 Task: Add Sprouts Organic Shredded Coconut to the cart.
Action: Mouse moved to (24, 322)
Screenshot: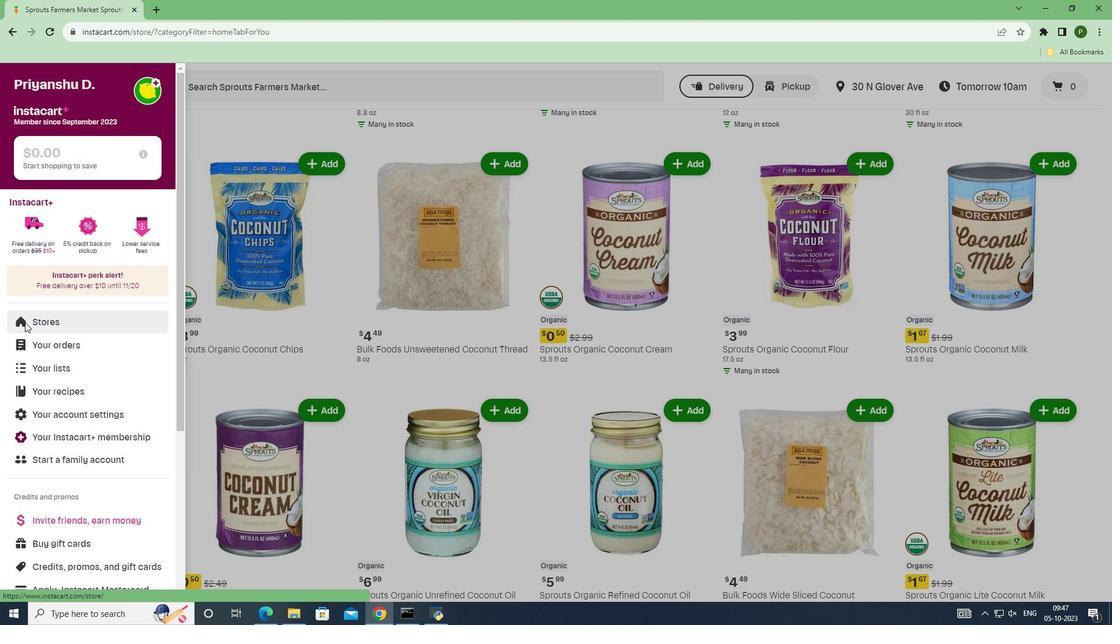 
Action: Mouse pressed left at (24, 322)
Screenshot: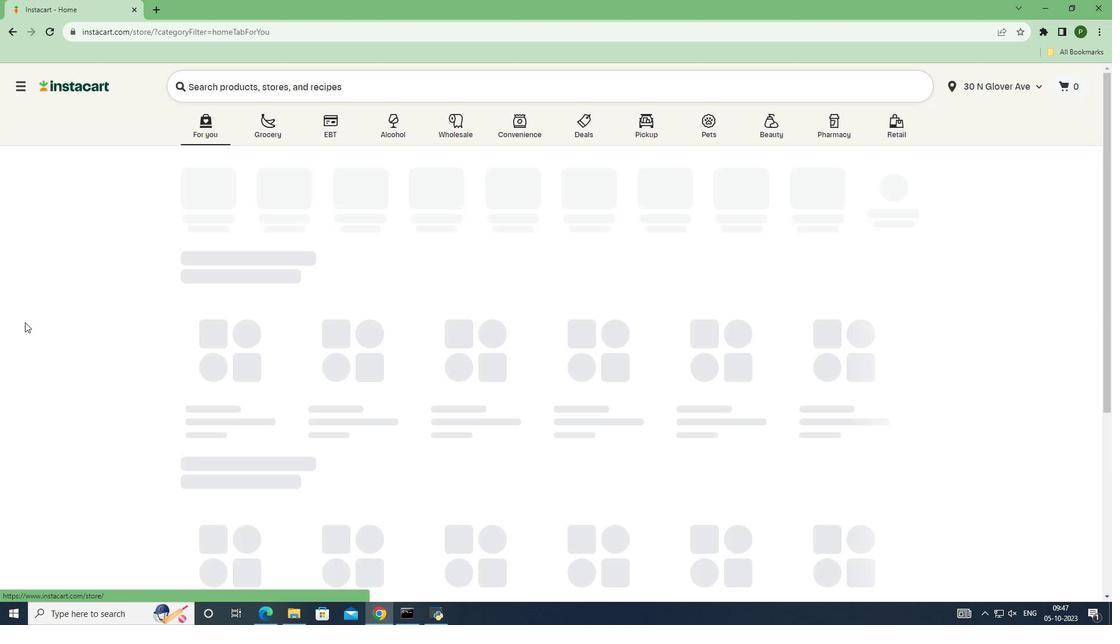 
Action: Mouse moved to (260, 136)
Screenshot: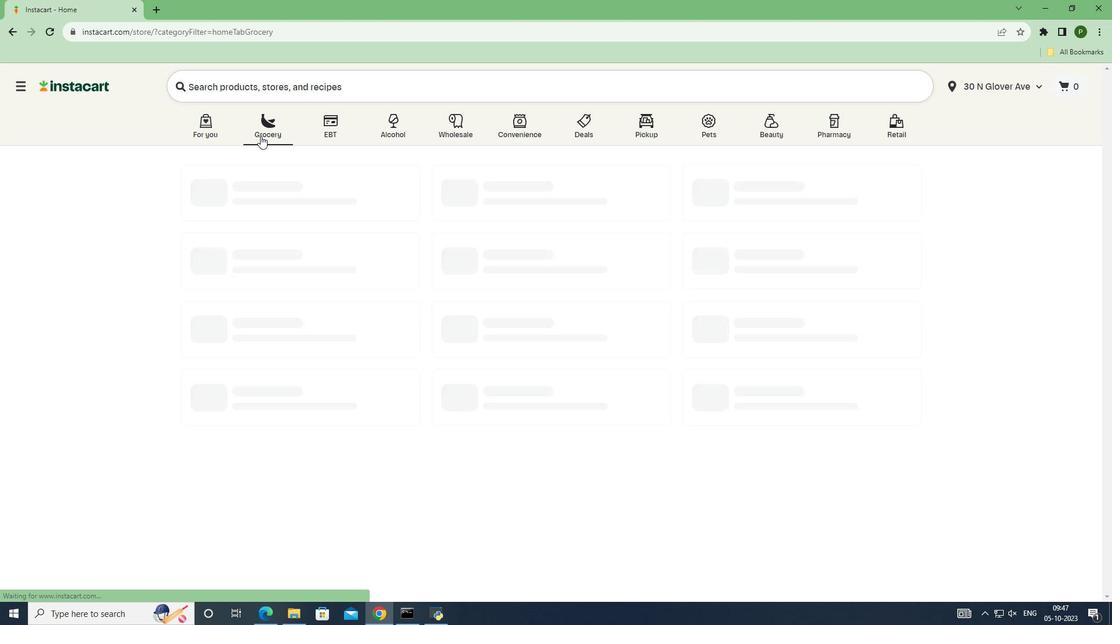 
Action: Mouse pressed left at (260, 136)
Screenshot: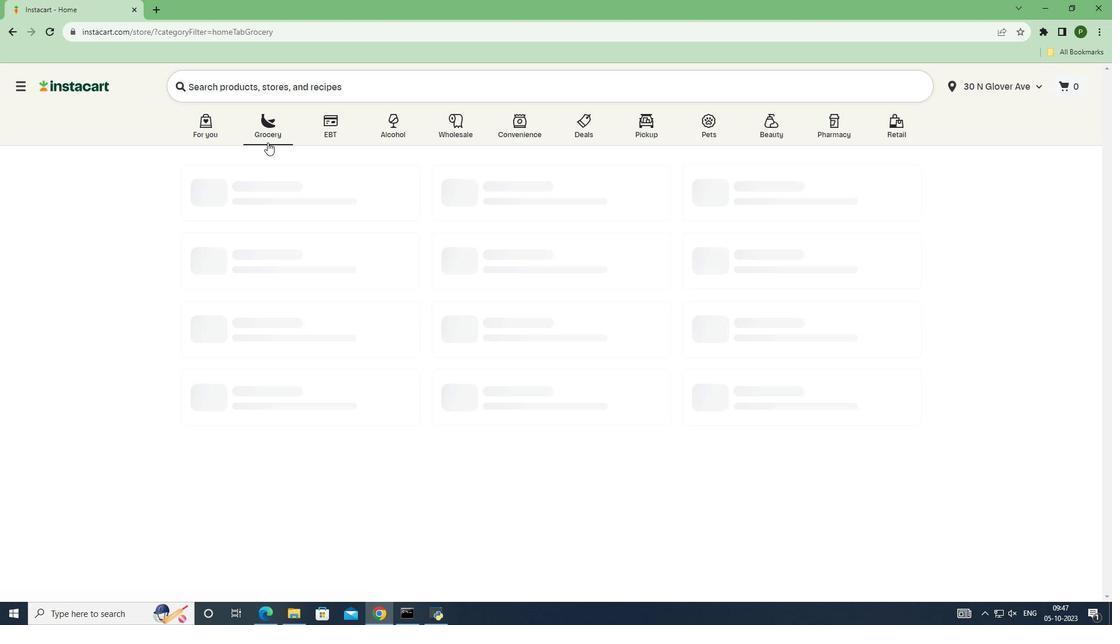 
Action: Mouse moved to (698, 257)
Screenshot: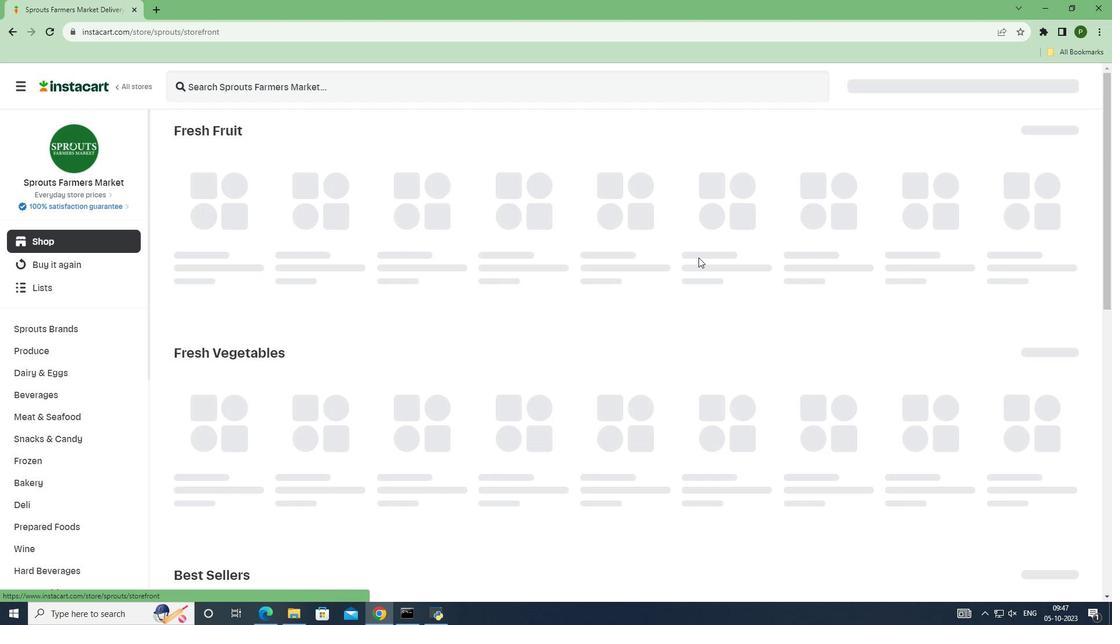 
Action: Mouse pressed left at (698, 257)
Screenshot: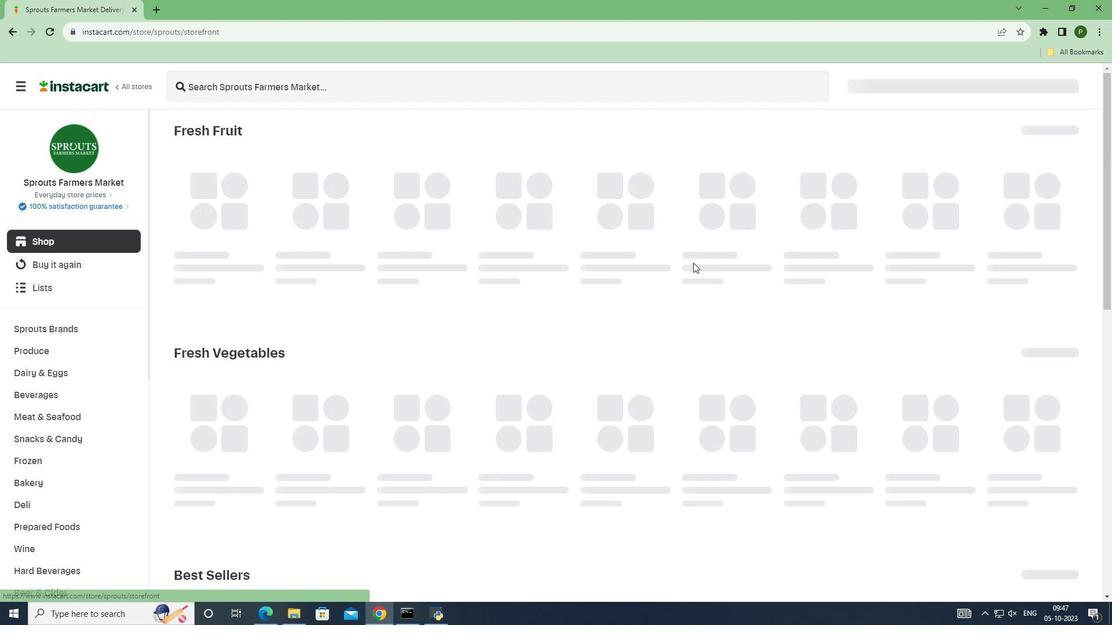 
Action: Mouse moved to (91, 329)
Screenshot: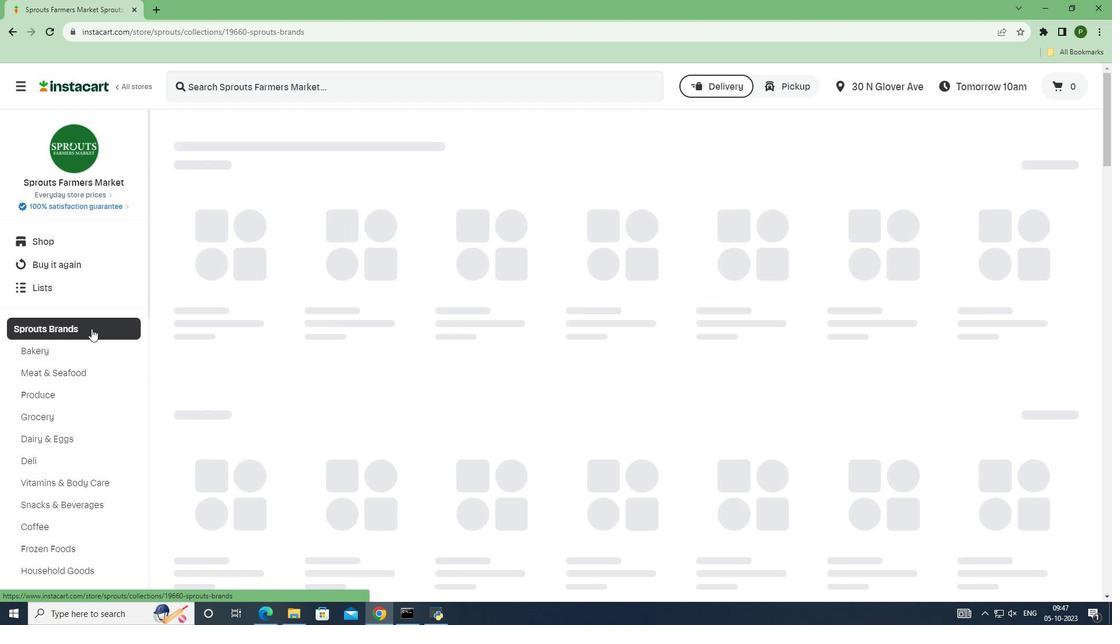 
Action: Mouse pressed left at (91, 329)
Screenshot: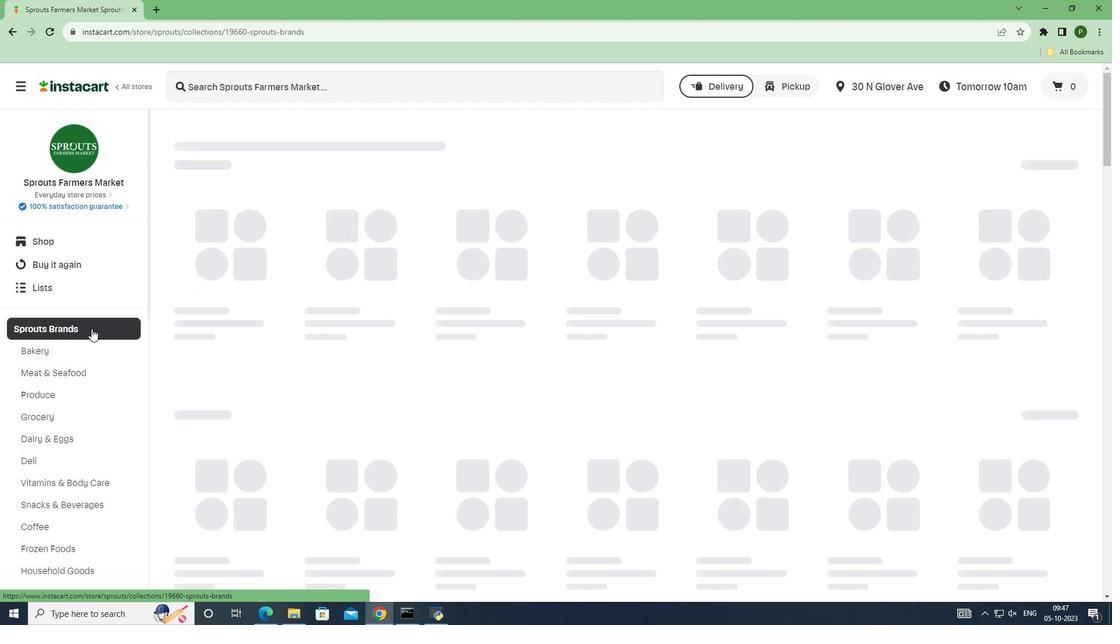 
Action: Mouse moved to (61, 422)
Screenshot: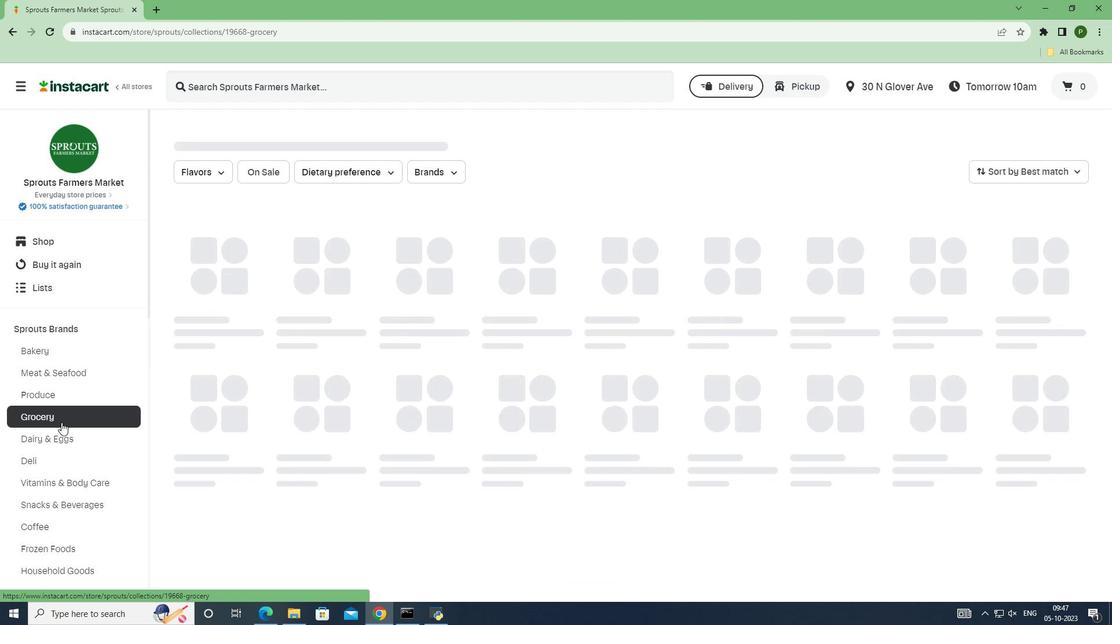
Action: Mouse pressed left at (61, 422)
Screenshot: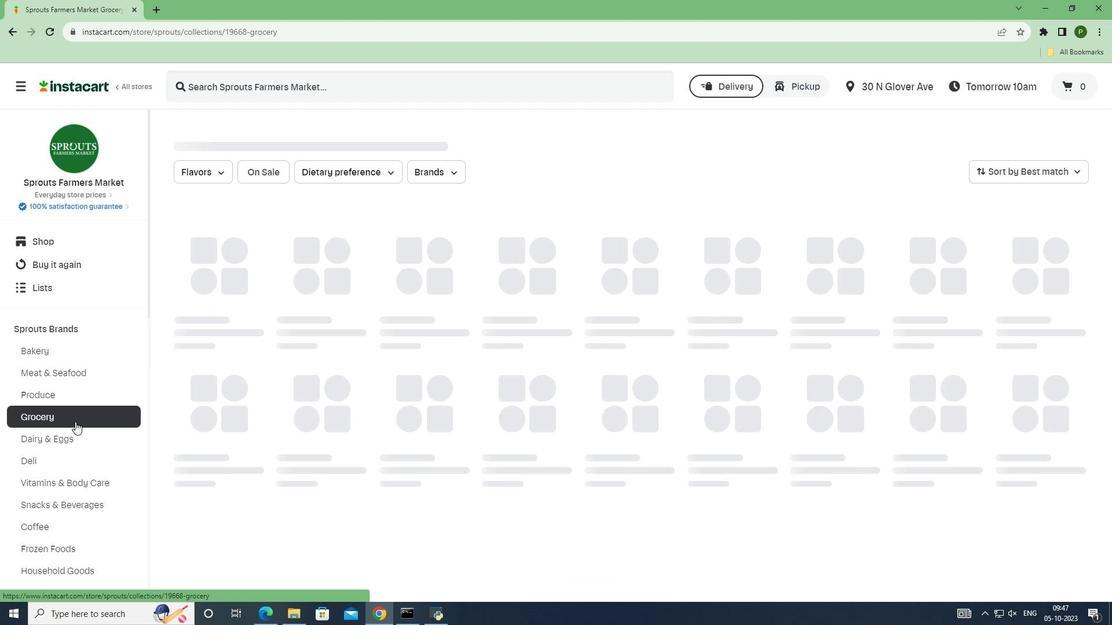 
Action: Mouse moved to (336, 284)
Screenshot: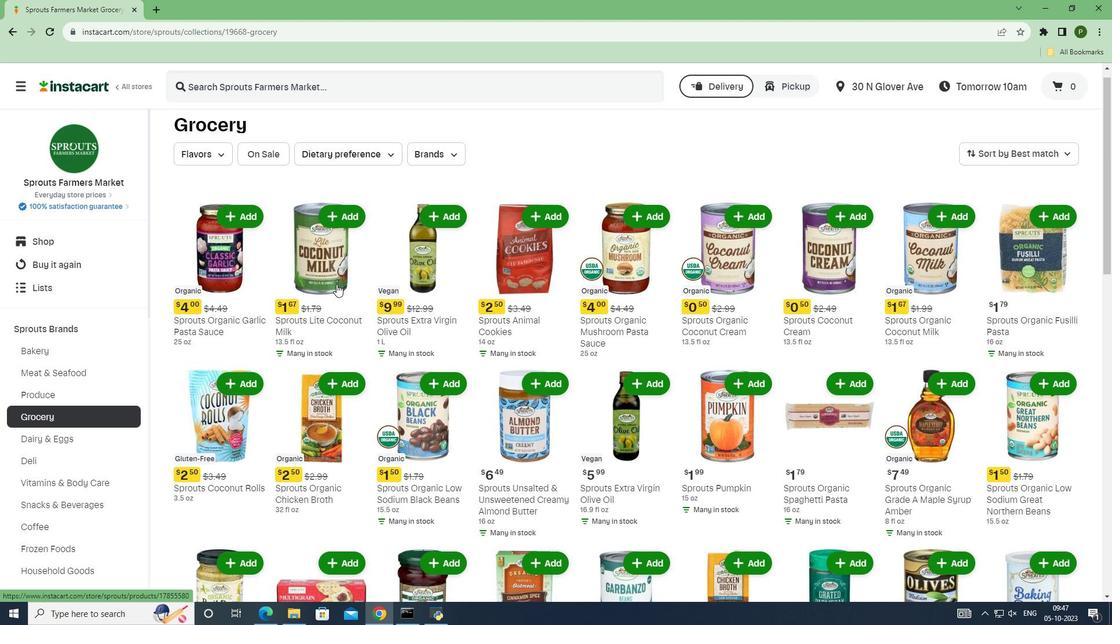 
Action: Mouse scrolled (336, 283) with delta (0, 0)
Screenshot: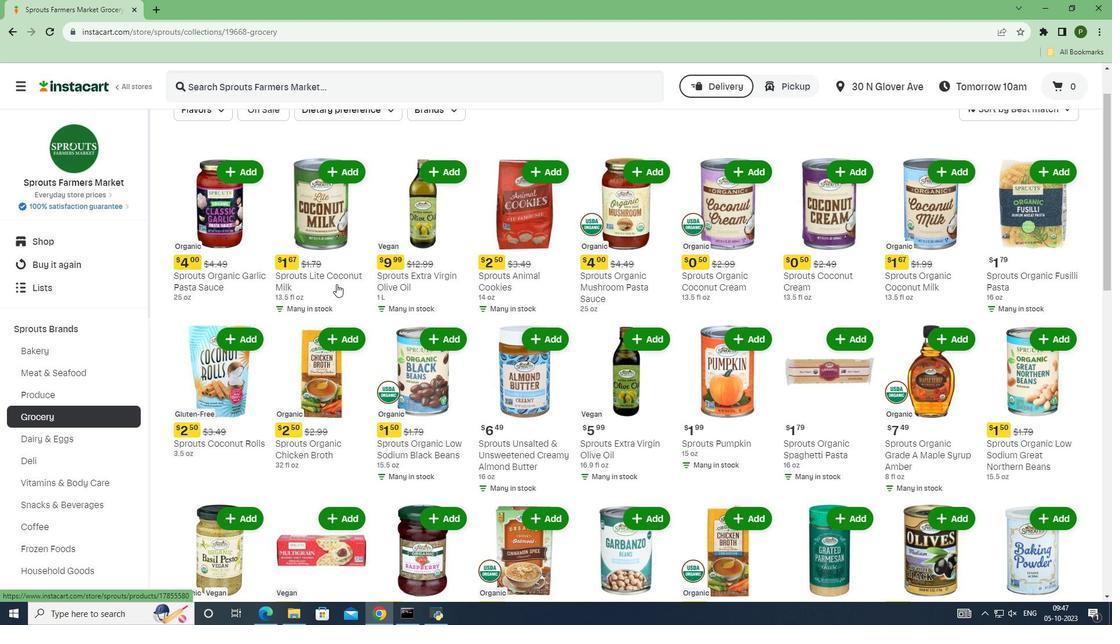 
Action: Mouse scrolled (336, 283) with delta (0, 0)
Screenshot: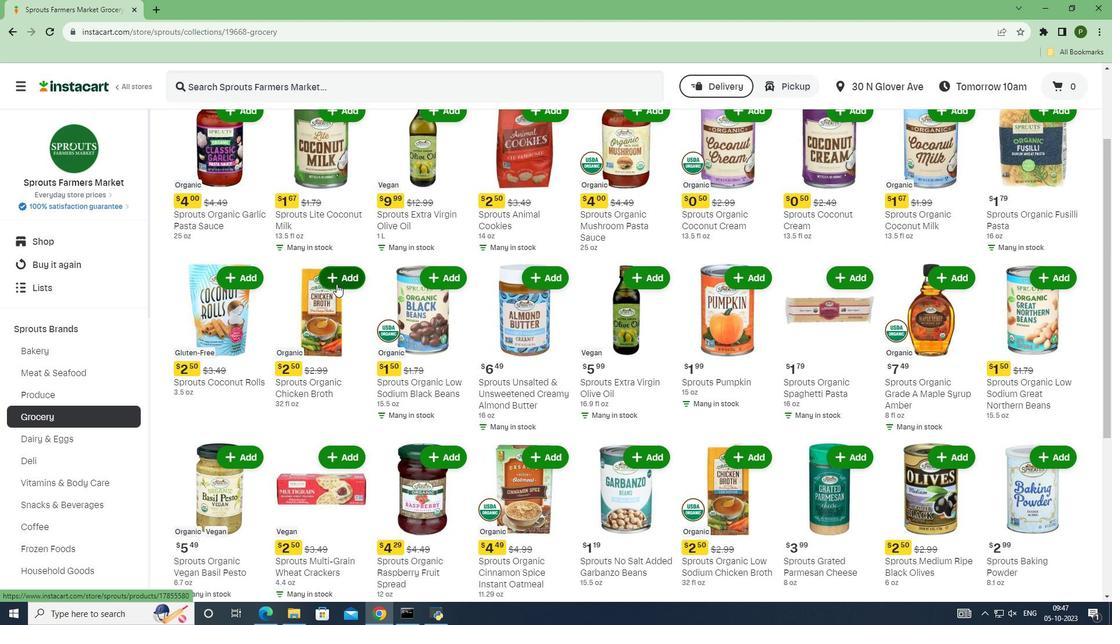 
Action: Mouse scrolled (336, 283) with delta (0, 0)
Screenshot: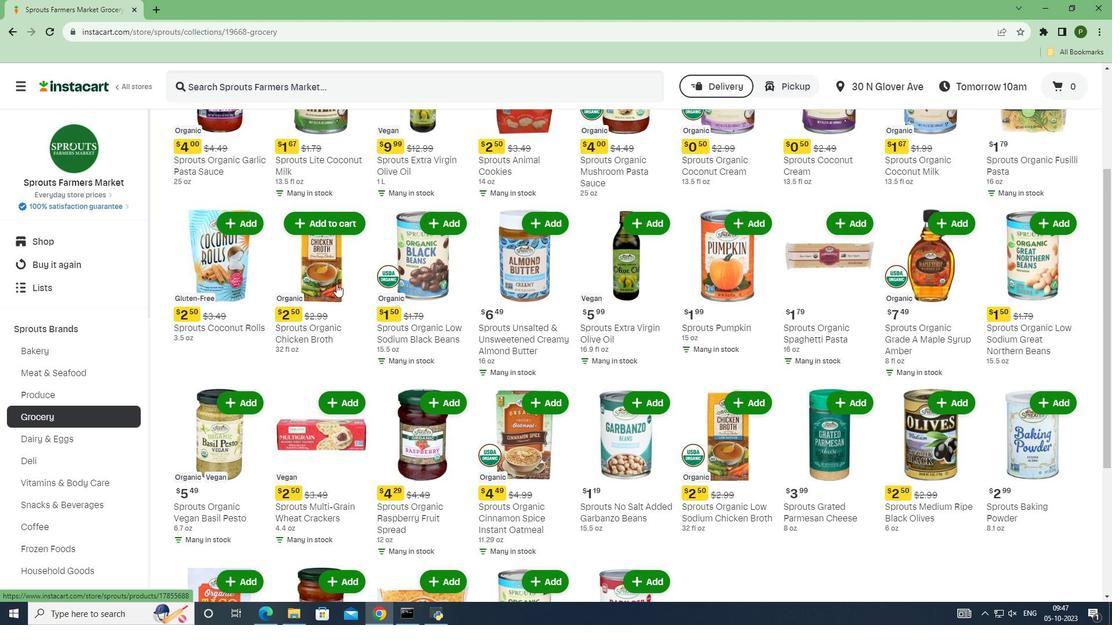
Action: Mouse scrolled (336, 283) with delta (0, 0)
Screenshot: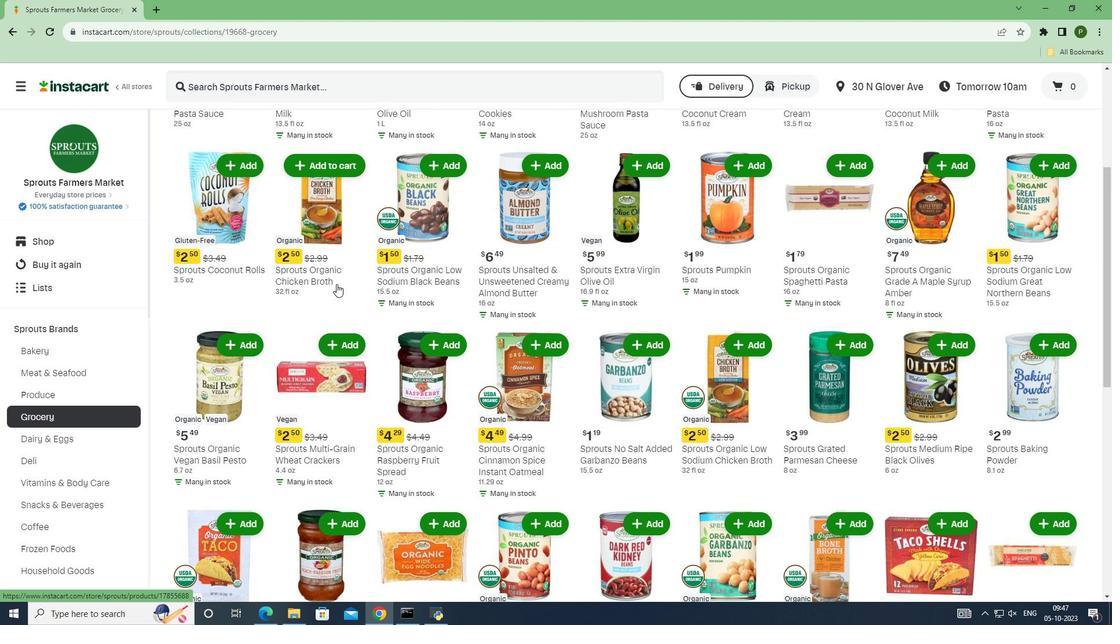 
Action: Mouse scrolled (336, 283) with delta (0, 0)
Screenshot: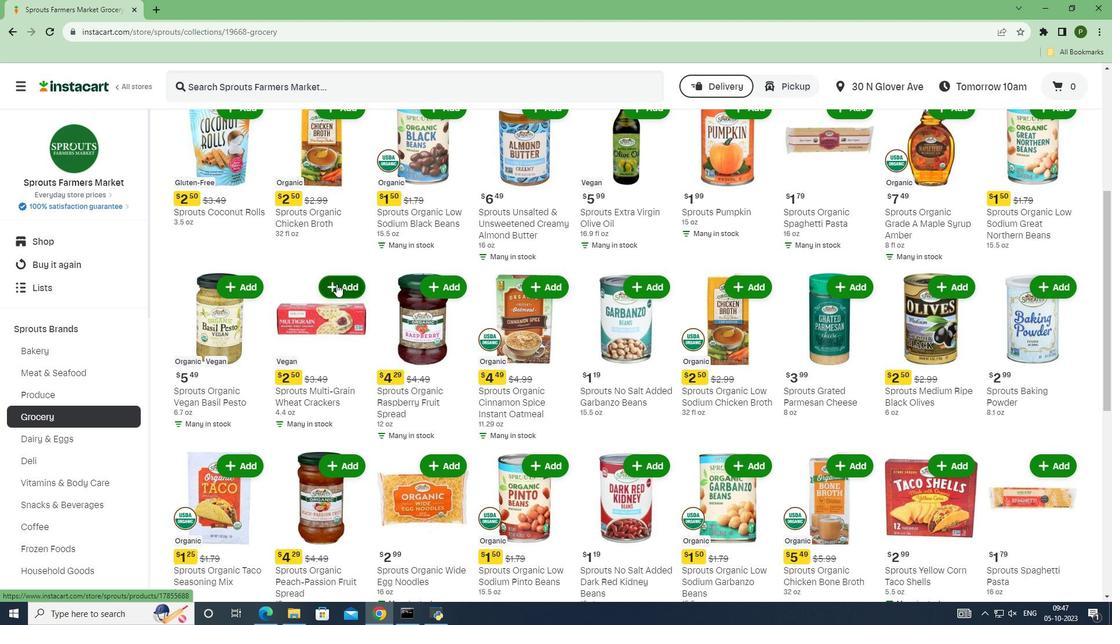
Action: Mouse scrolled (336, 283) with delta (0, 0)
Screenshot: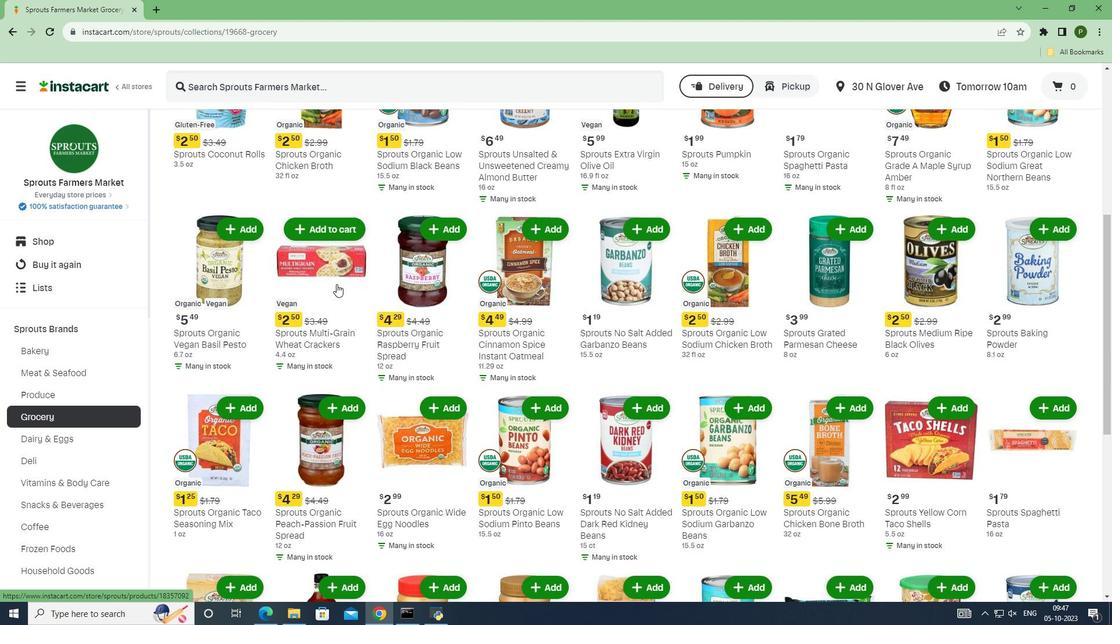 
Action: Mouse scrolled (336, 283) with delta (0, 0)
Screenshot: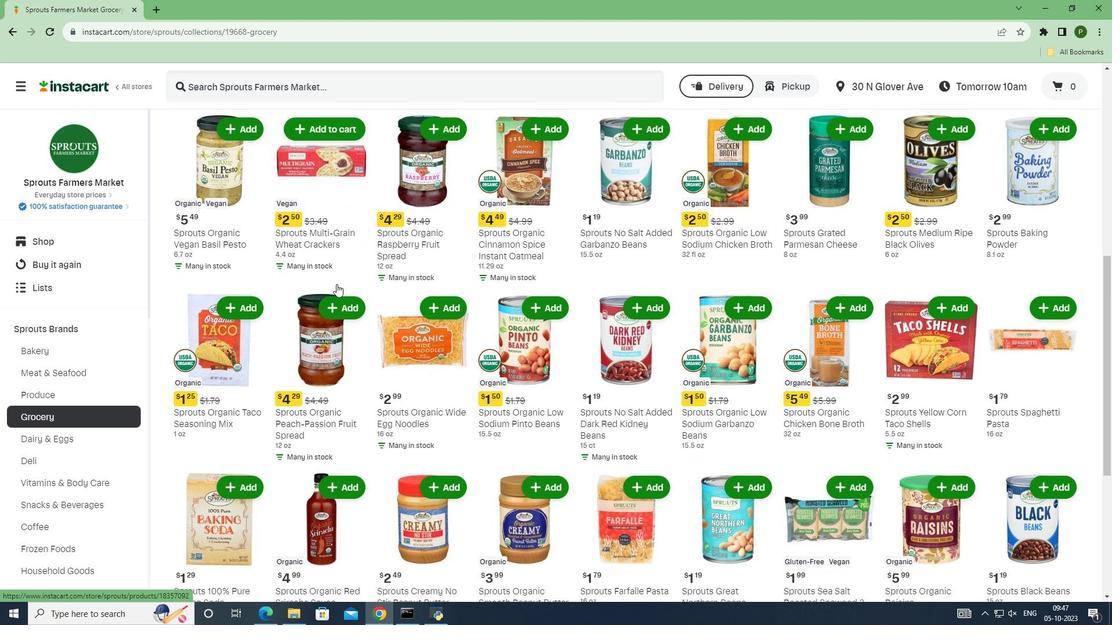 
Action: Mouse scrolled (336, 283) with delta (0, 0)
Screenshot: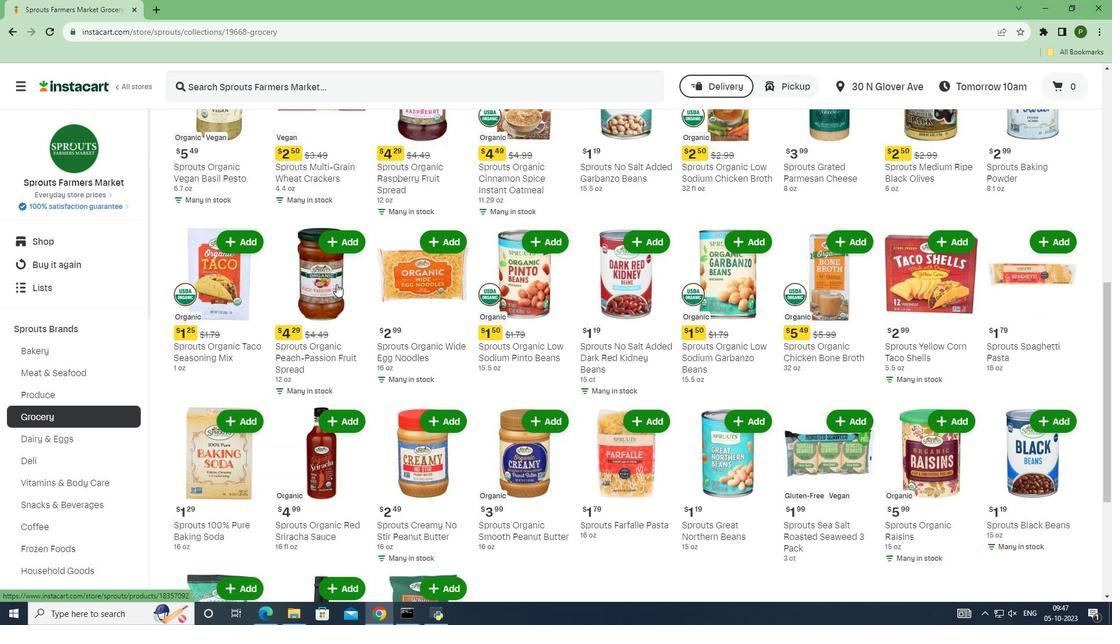 
Action: Mouse scrolled (336, 283) with delta (0, 0)
Screenshot: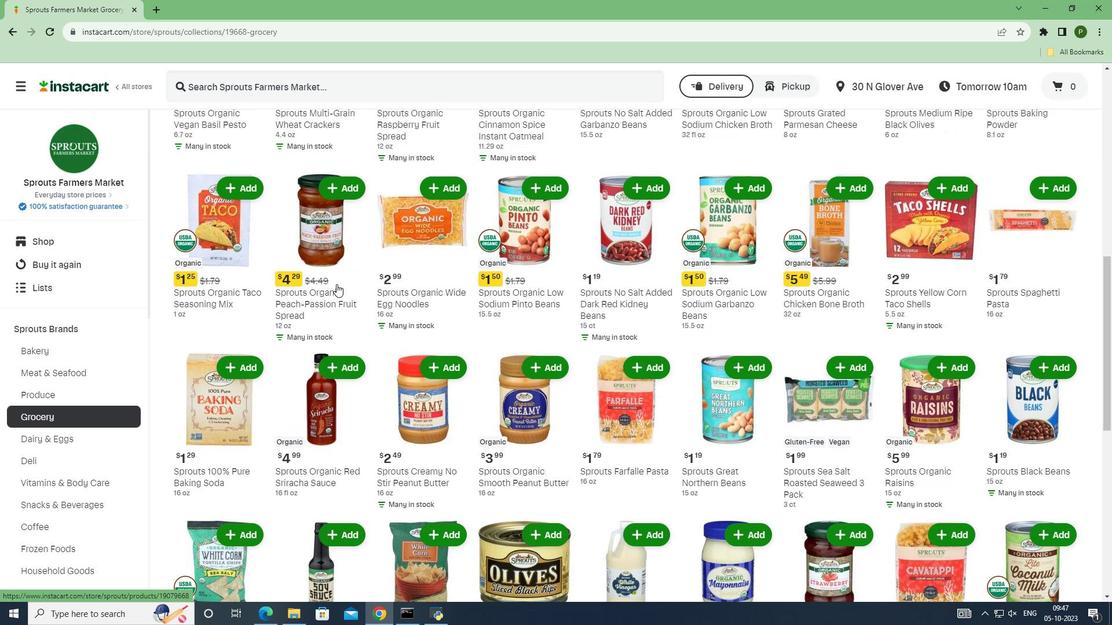 
Action: Mouse scrolled (336, 283) with delta (0, 0)
Screenshot: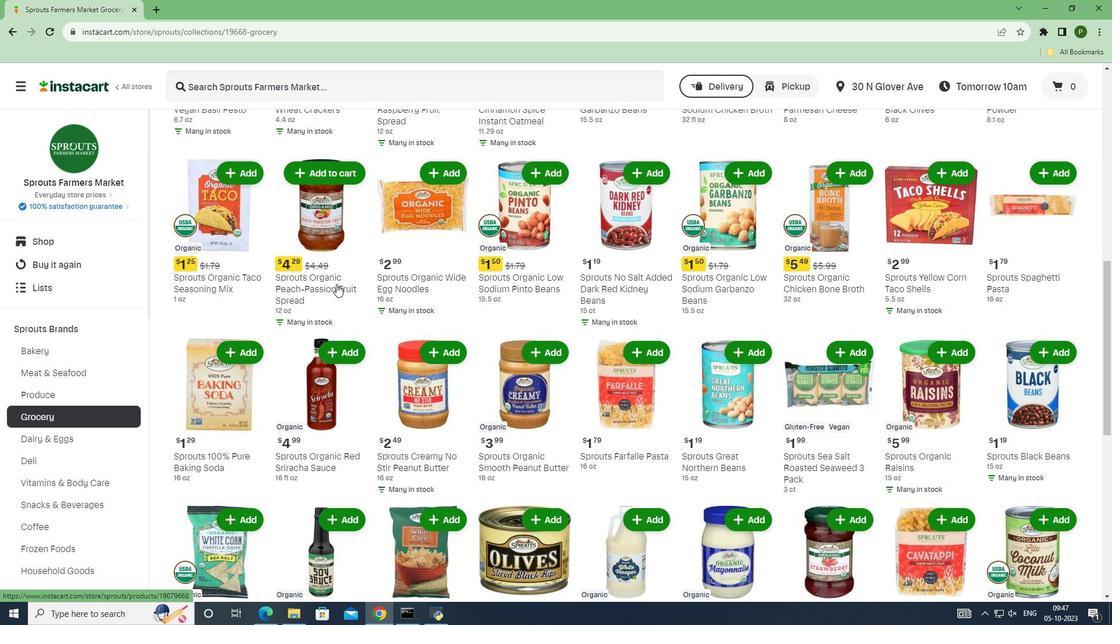 
Action: Mouse scrolled (336, 283) with delta (0, 0)
Screenshot: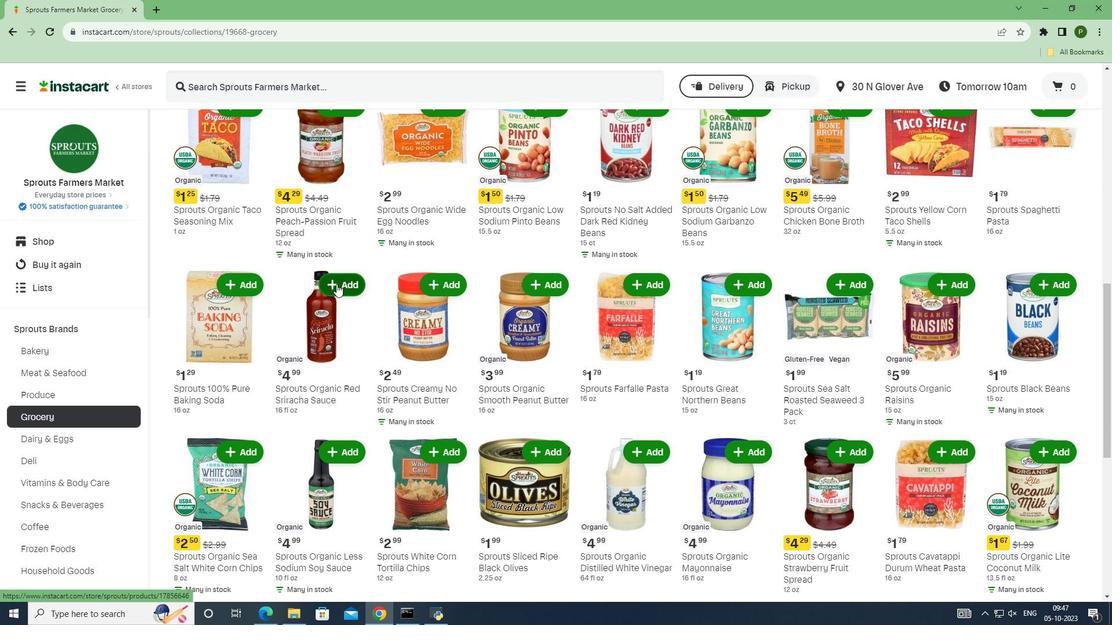 
Action: Mouse scrolled (336, 283) with delta (0, 0)
Screenshot: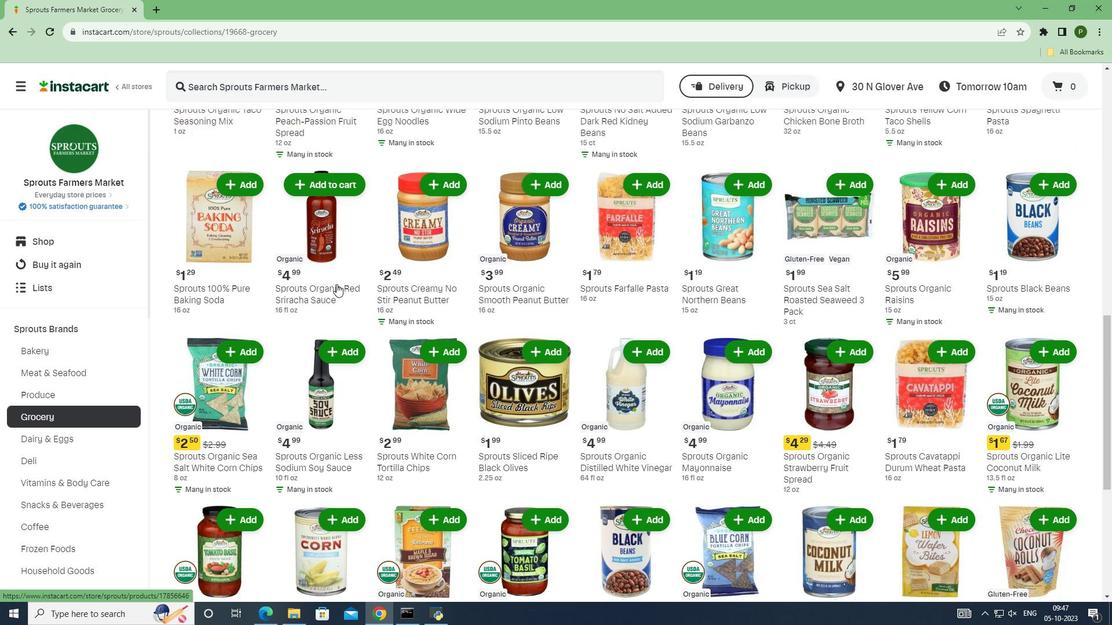 
Action: Mouse scrolled (336, 283) with delta (0, 0)
Screenshot: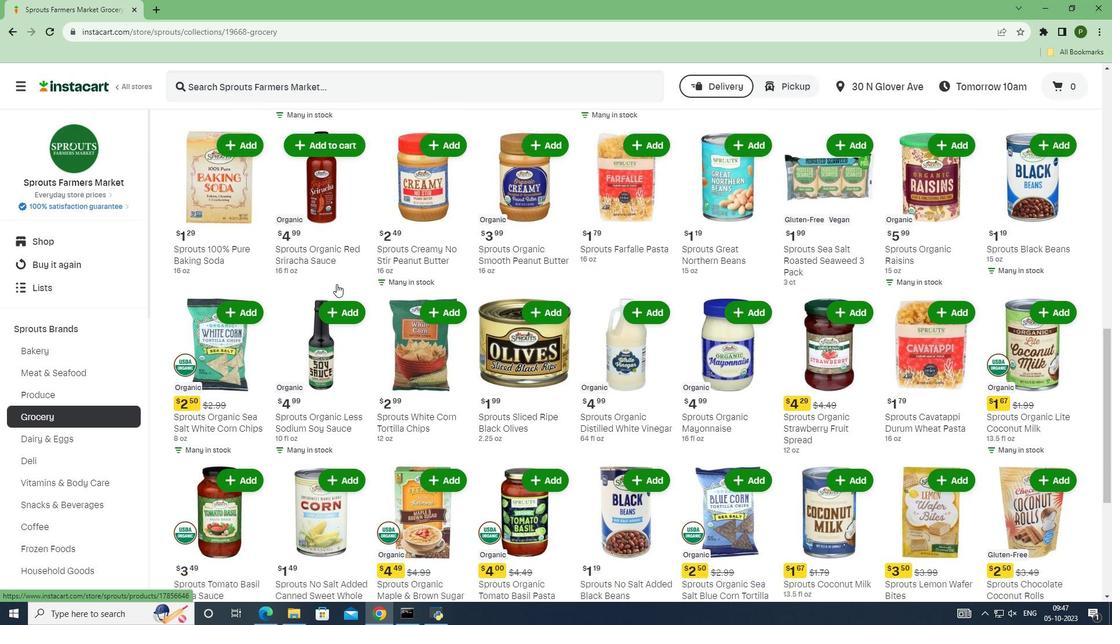 
Action: Mouse scrolled (336, 283) with delta (0, 0)
Screenshot: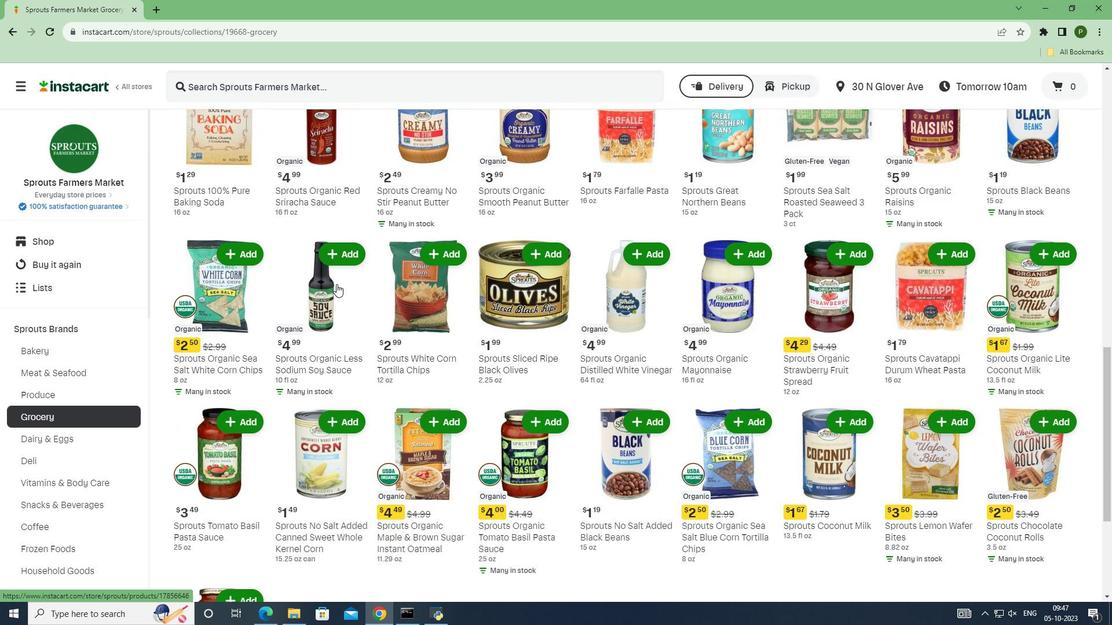 
Action: Mouse scrolled (336, 283) with delta (0, 0)
Screenshot: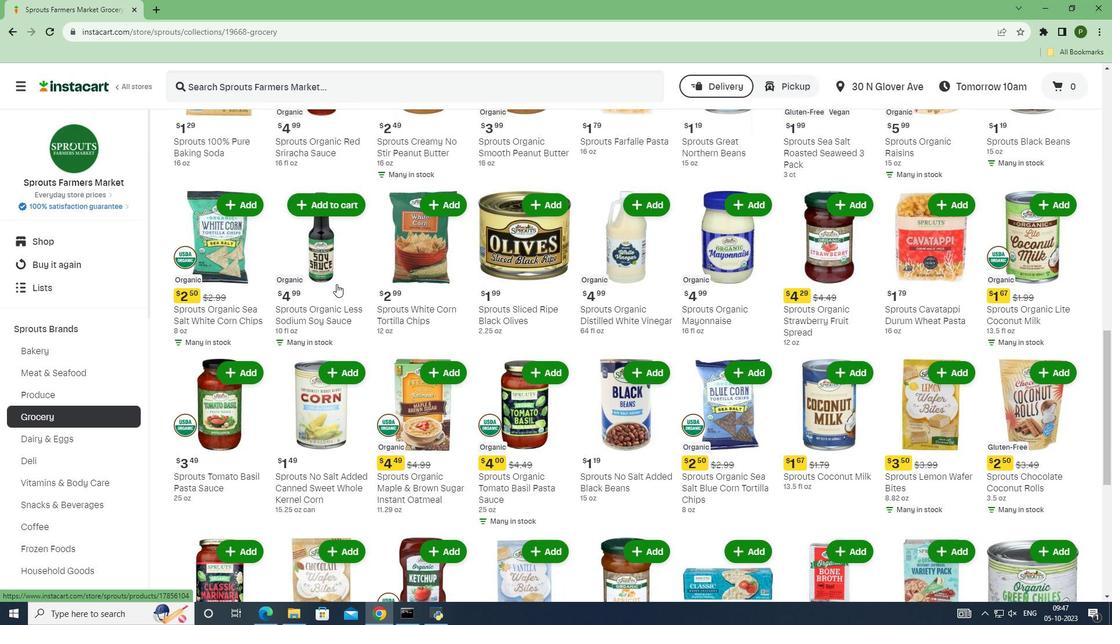 
Action: Mouse scrolled (336, 283) with delta (0, 0)
Screenshot: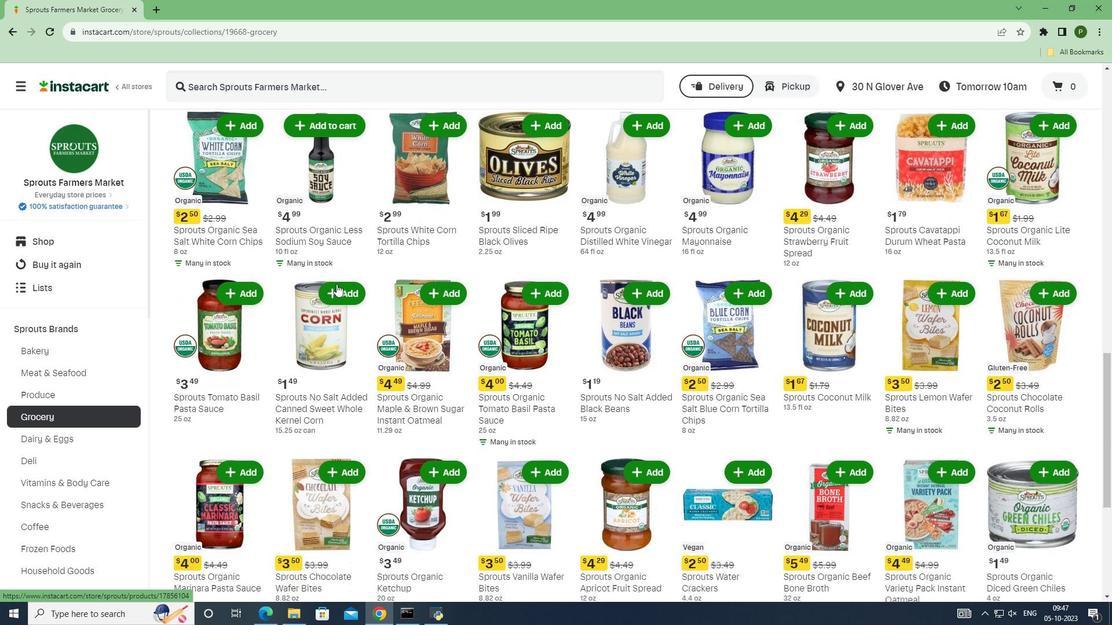 
Action: Mouse scrolled (336, 283) with delta (0, 0)
Screenshot: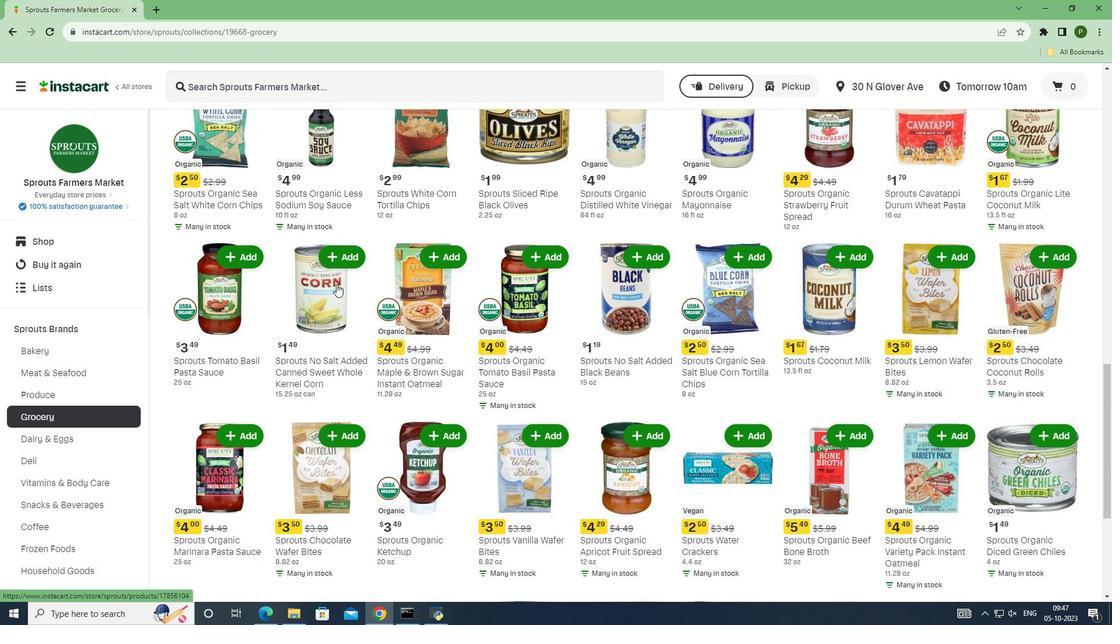 
Action: Mouse scrolled (336, 283) with delta (0, 0)
Screenshot: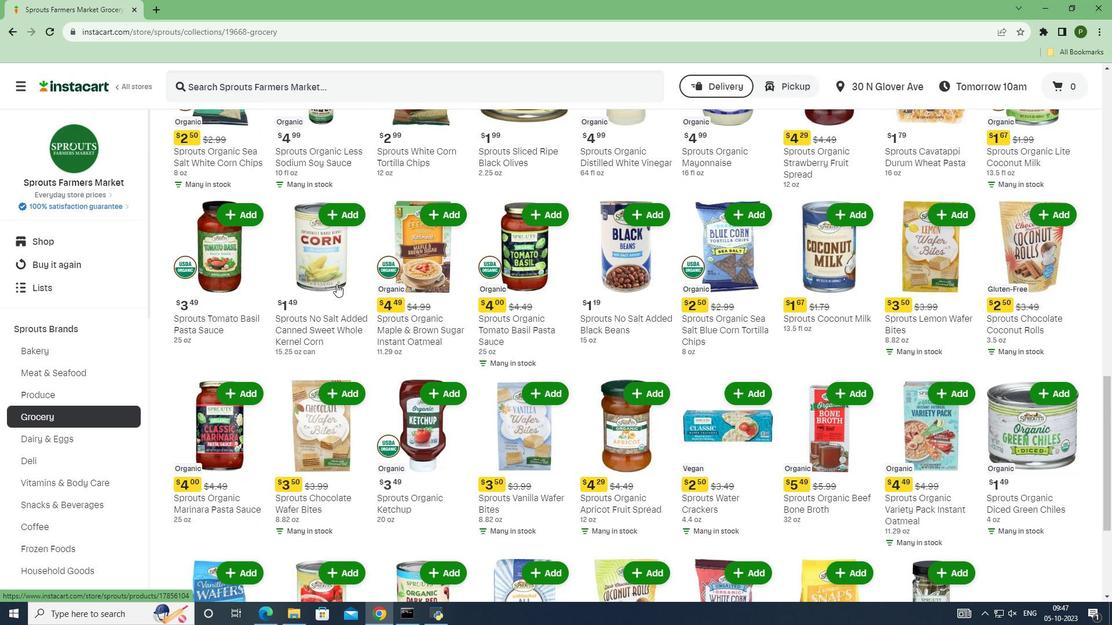 
Action: Mouse scrolled (336, 283) with delta (0, 0)
Screenshot: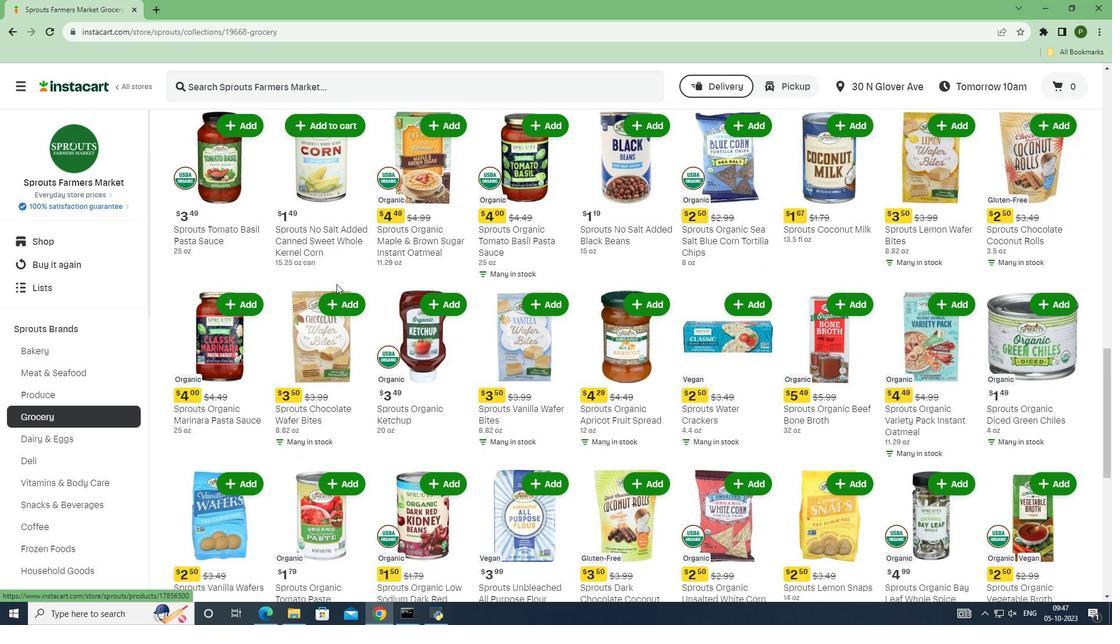 
Action: Mouse scrolled (336, 283) with delta (0, 0)
Screenshot: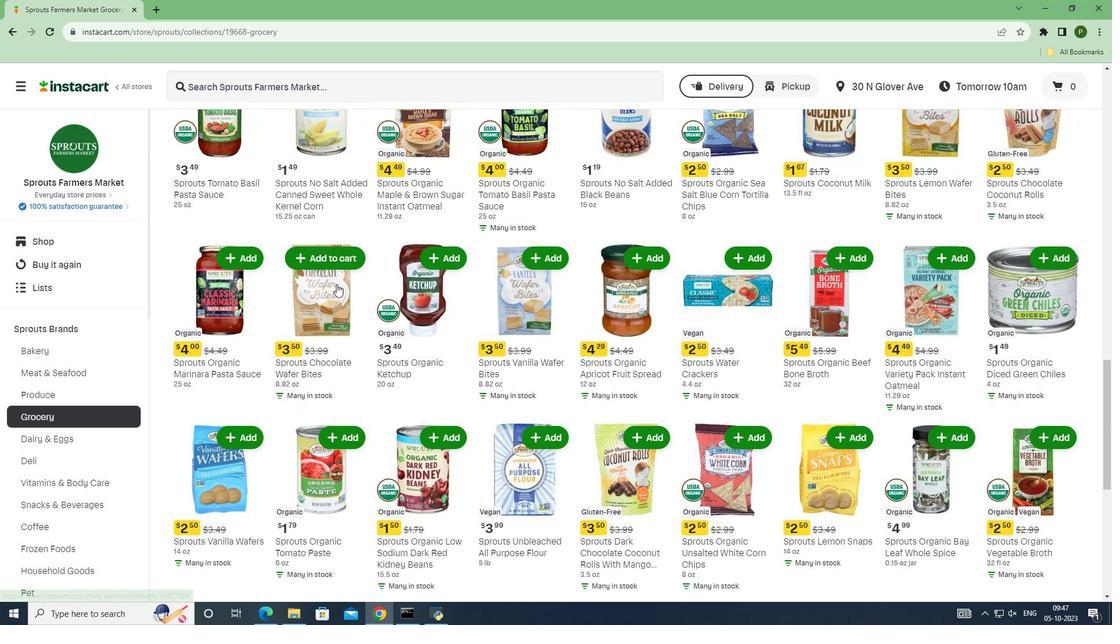 
Action: Mouse scrolled (336, 283) with delta (0, 0)
Screenshot: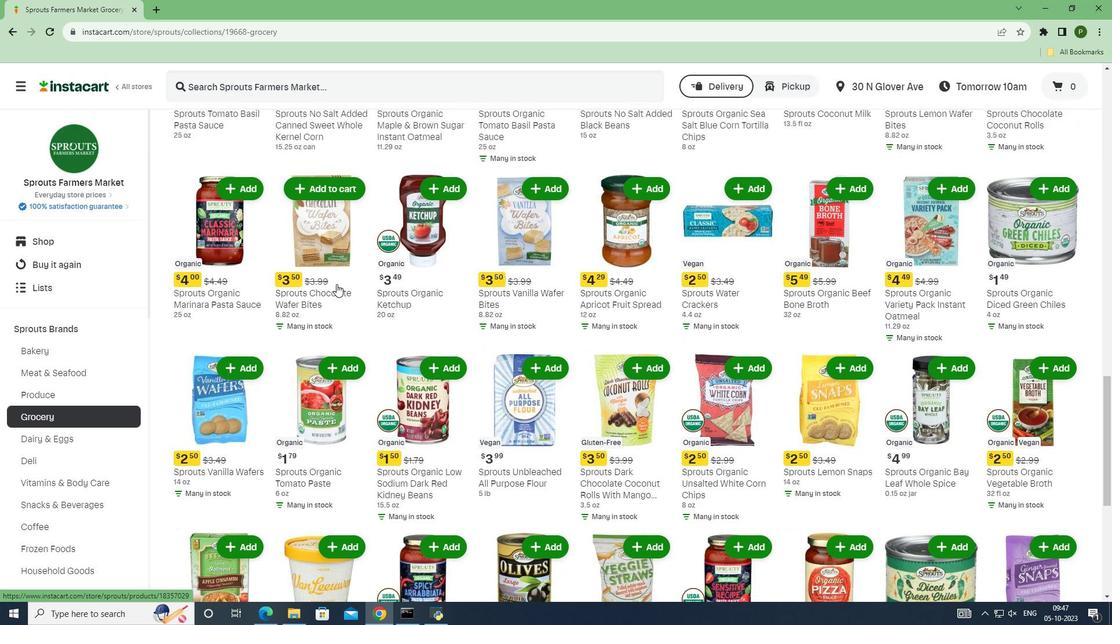 
Action: Mouse scrolled (336, 283) with delta (0, 0)
Screenshot: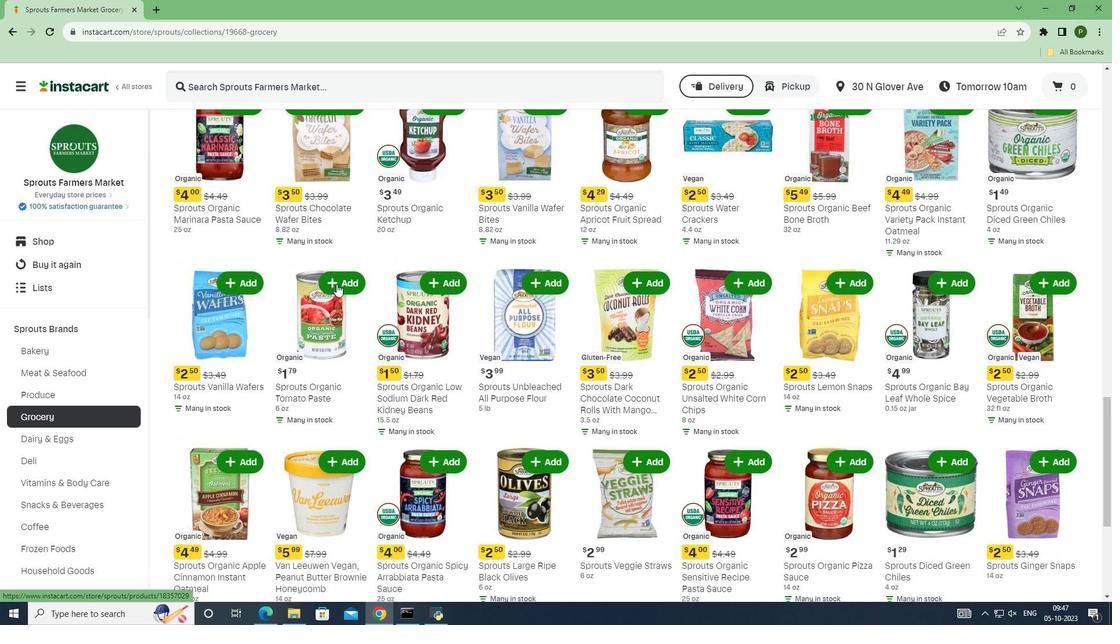 
Action: Mouse scrolled (336, 283) with delta (0, 0)
Screenshot: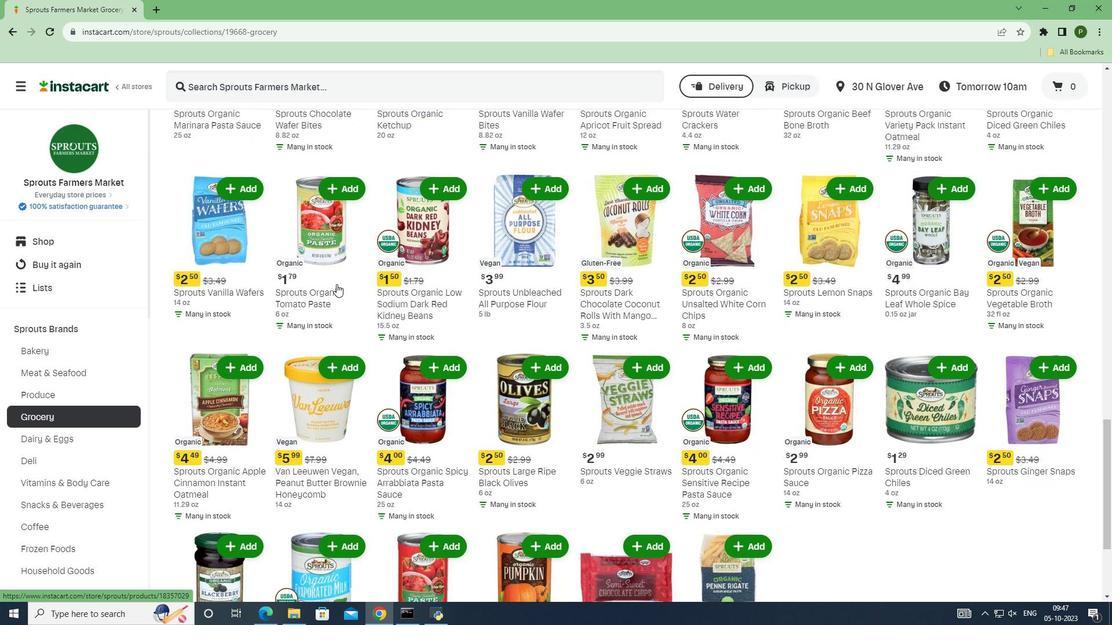 
Action: Mouse scrolled (336, 283) with delta (0, 0)
Screenshot: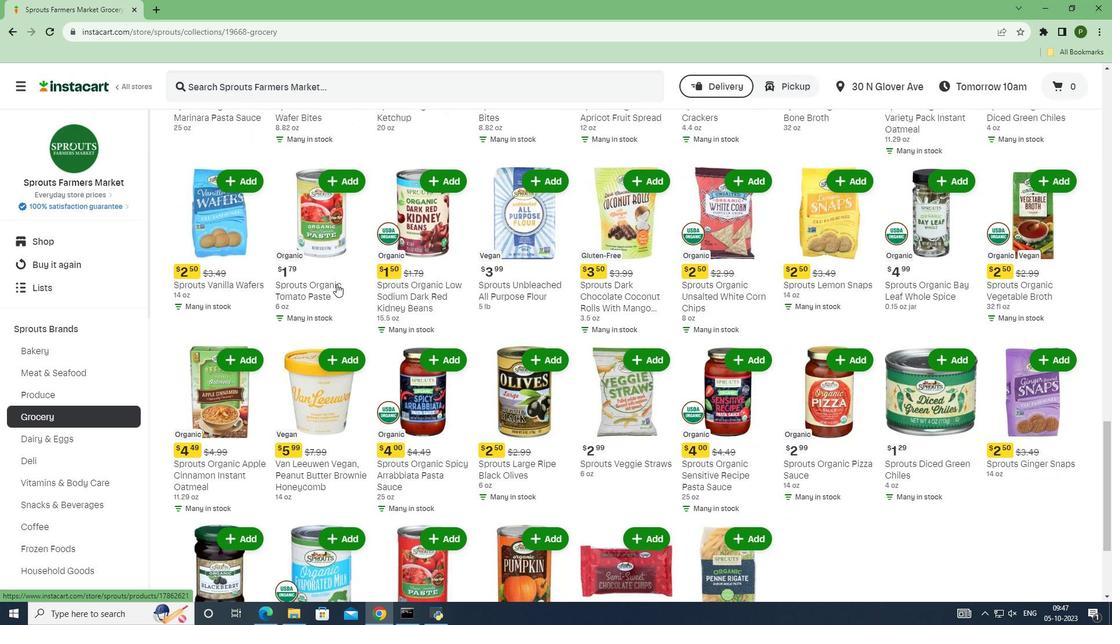 
Action: Mouse scrolled (336, 283) with delta (0, 0)
Screenshot: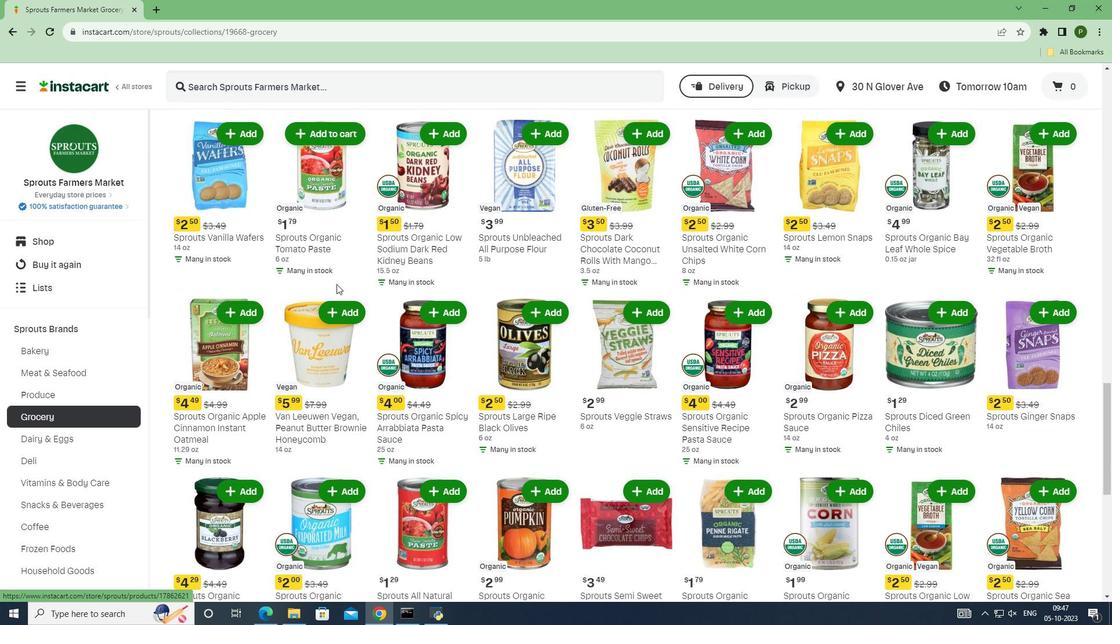
Action: Mouse scrolled (336, 283) with delta (0, 0)
Screenshot: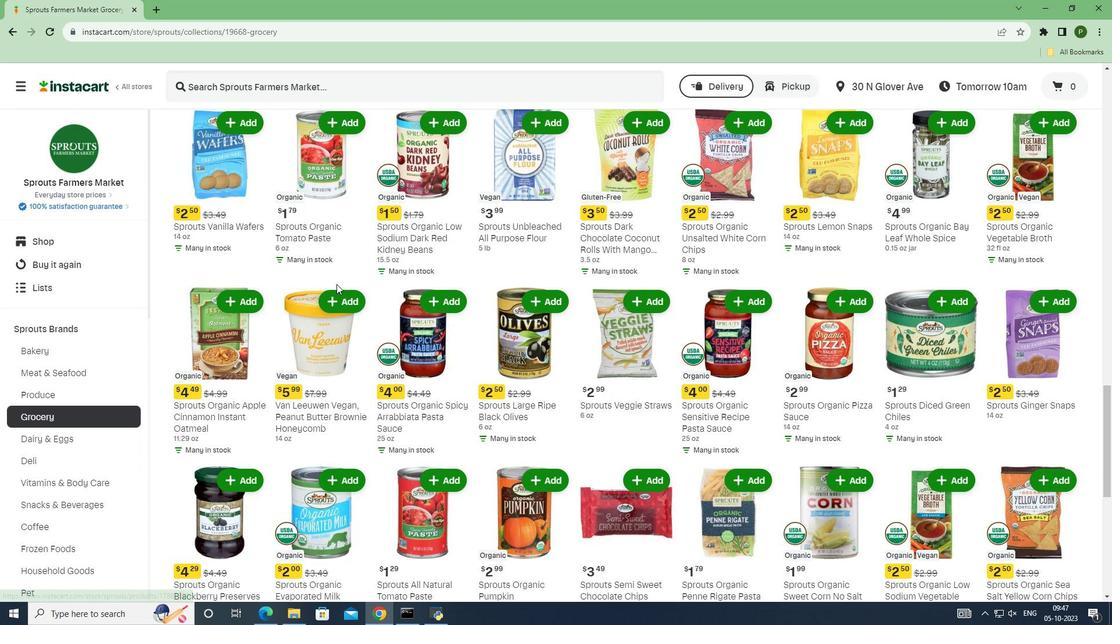 
Action: Mouse scrolled (336, 283) with delta (0, 0)
Screenshot: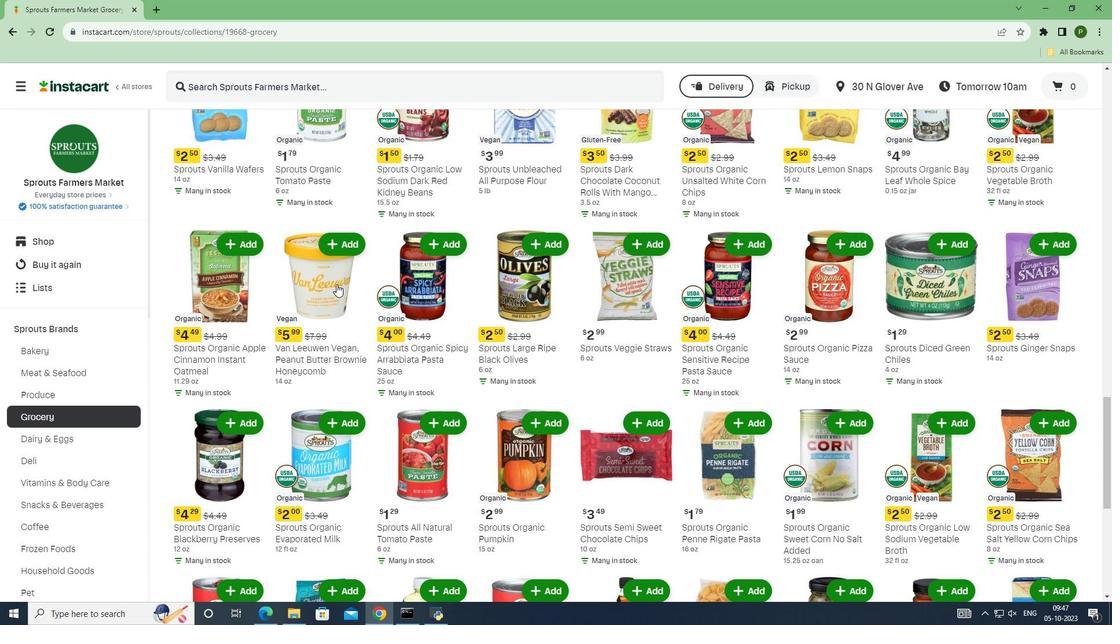 
Action: Mouse scrolled (336, 283) with delta (0, 0)
Screenshot: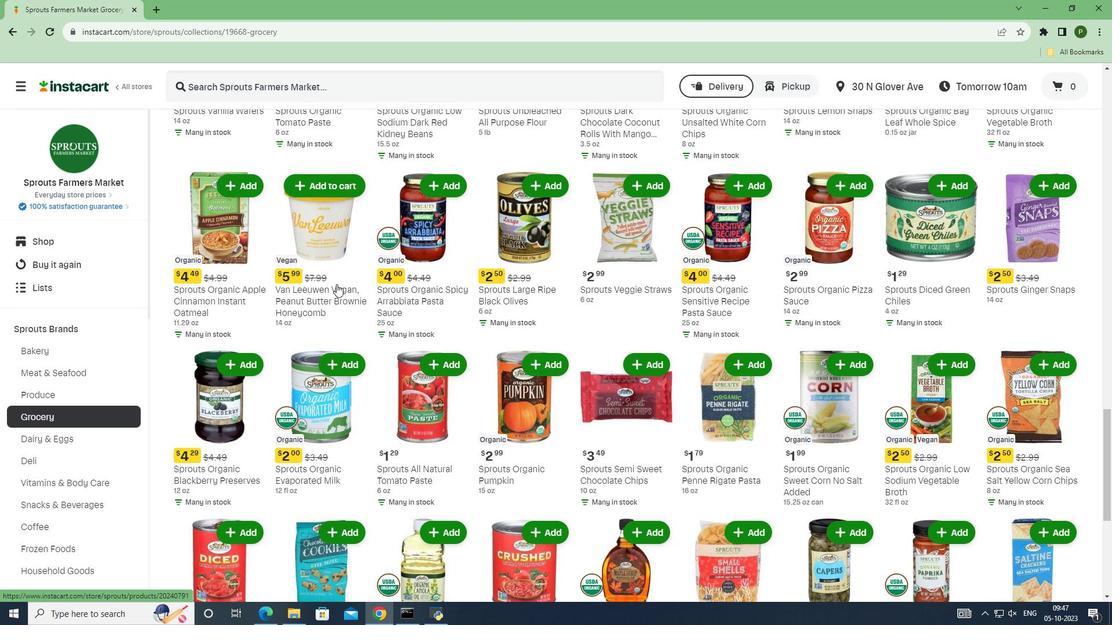 
Action: Mouse scrolled (336, 283) with delta (0, 0)
Screenshot: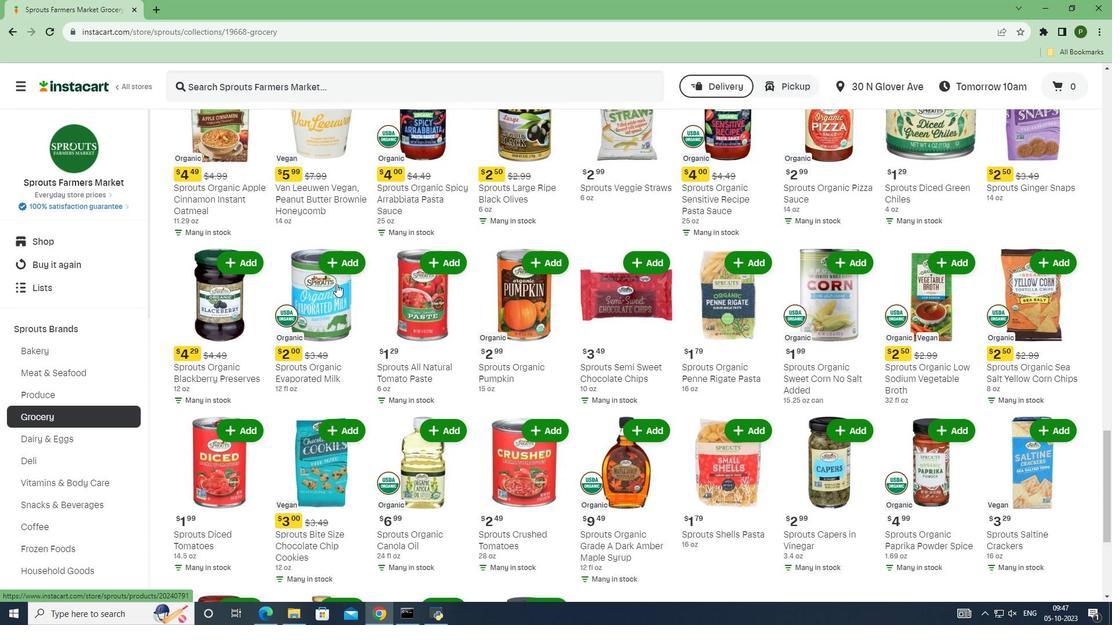 
Action: Mouse scrolled (336, 283) with delta (0, 0)
Screenshot: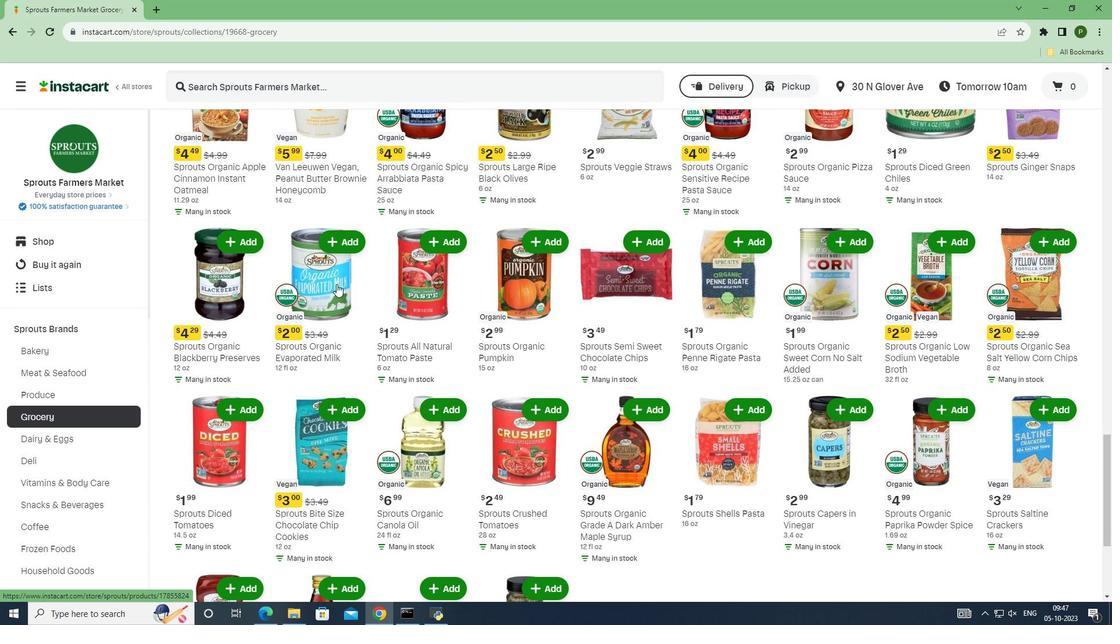 
Action: Mouse scrolled (336, 283) with delta (0, 0)
Screenshot: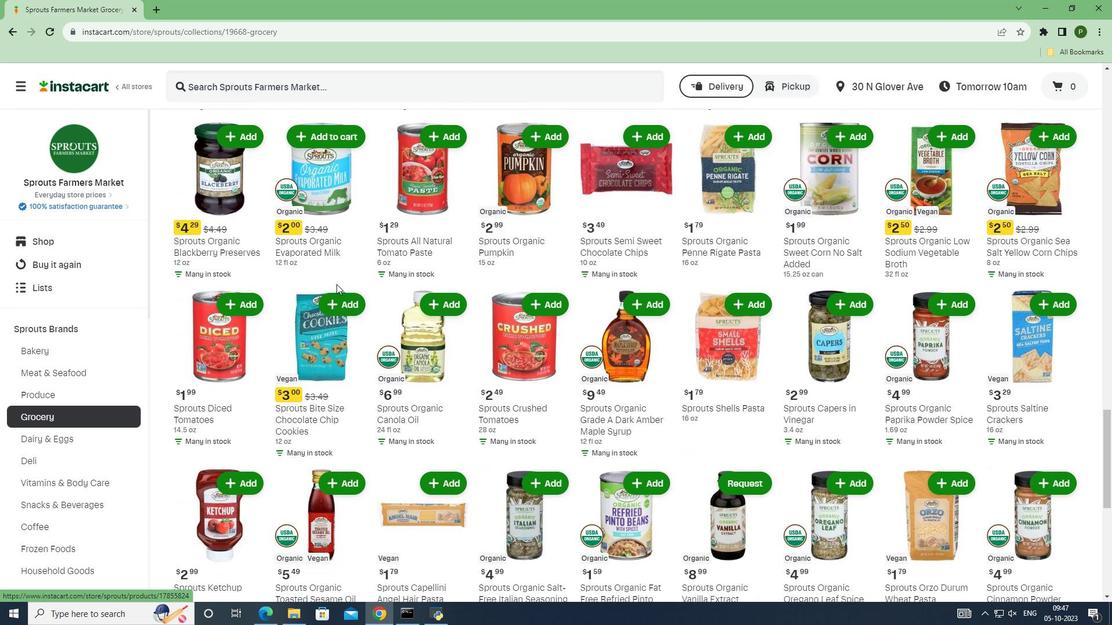 
Action: Mouse scrolled (336, 283) with delta (0, 0)
Screenshot: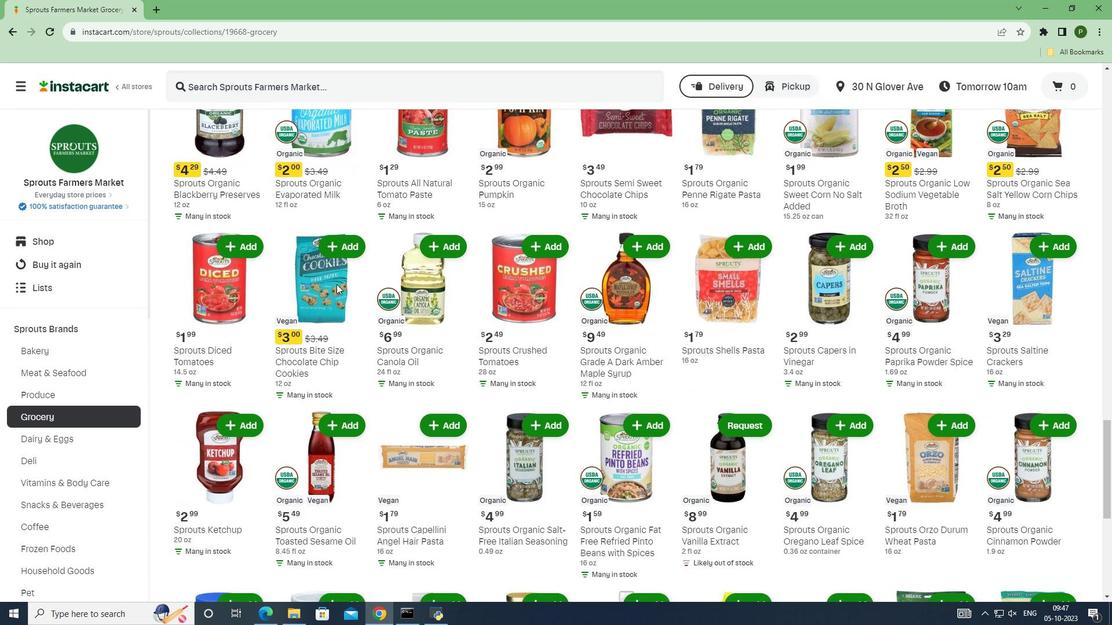 
Action: Mouse scrolled (336, 283) with delta (0, 0)
Screenshot: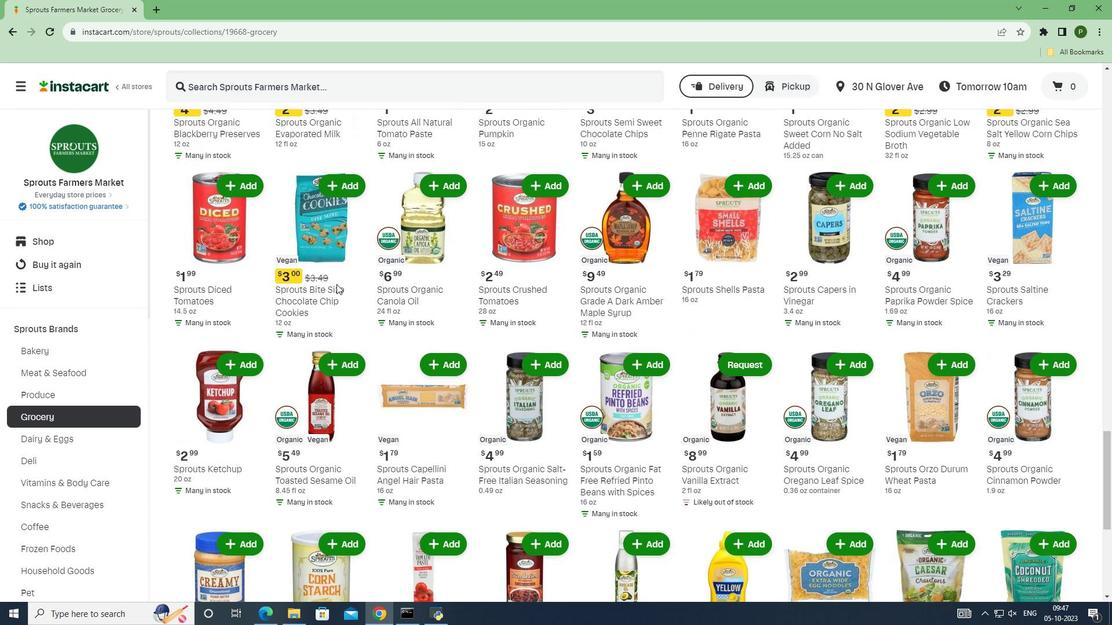 
Action: Mouse scrolled (336, 283) with delta (0, 0)
Screenshot: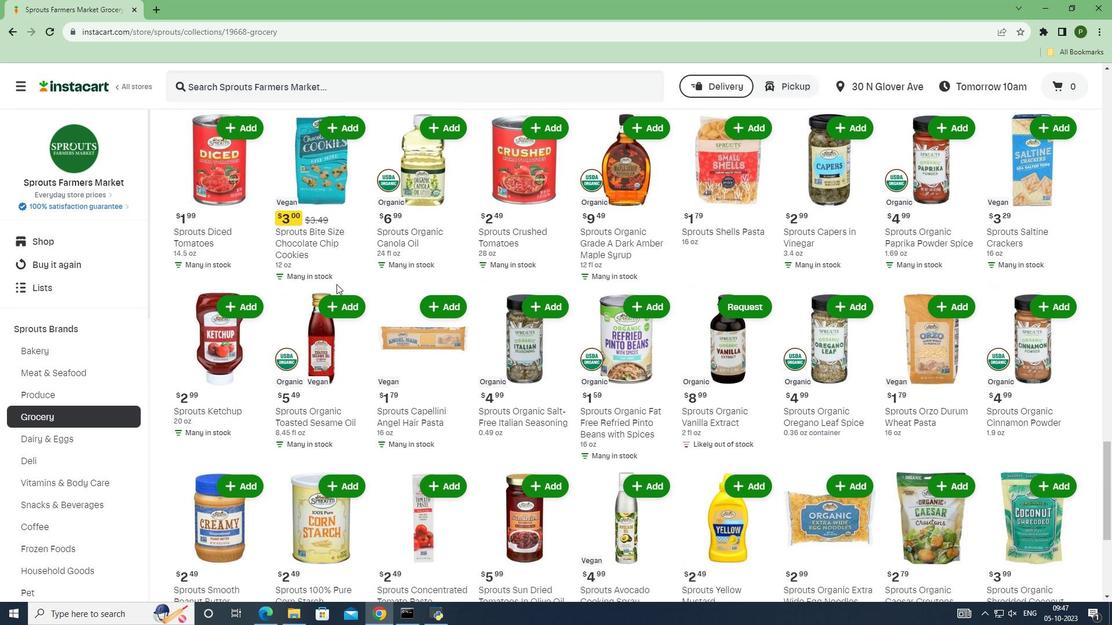 
Action: Mouse scrolled (336, 283) with delta (0, 0)
Screenshot: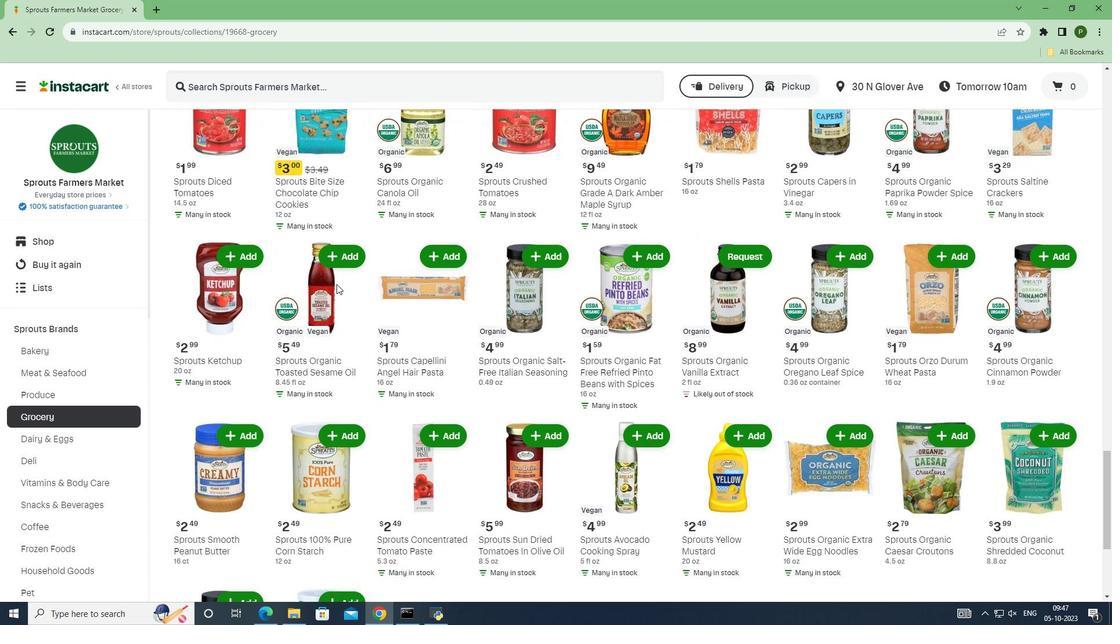 
Action: Mouse scrolled (336, 283) with delta (0, 0)
Screenshot: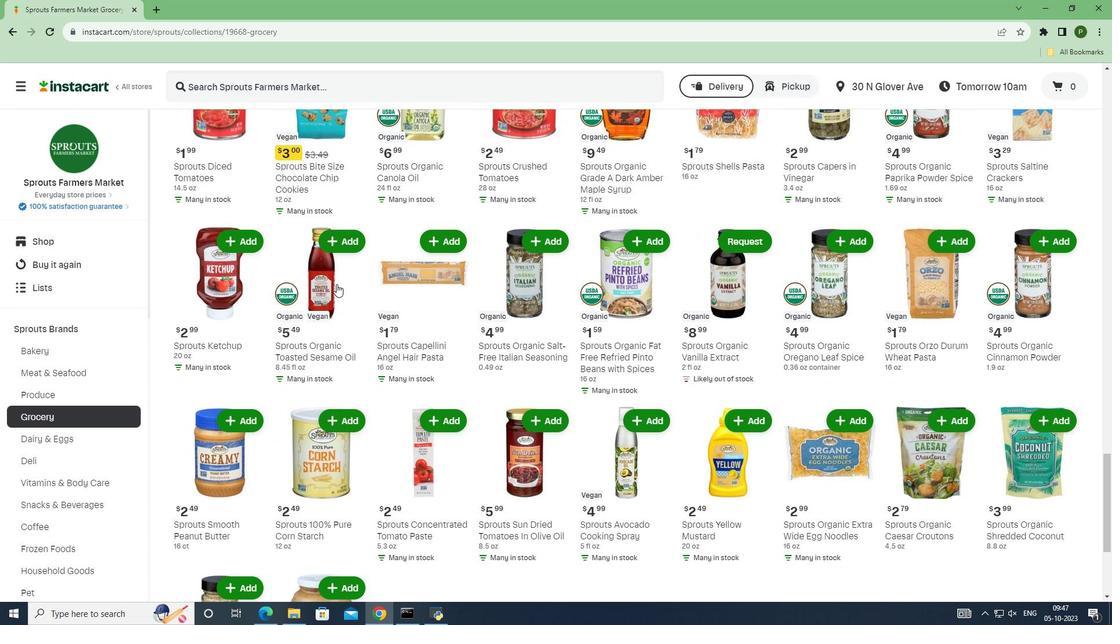 
Action: Mouse scrolled (336, 283) with delta (0, 0)
Screenshot: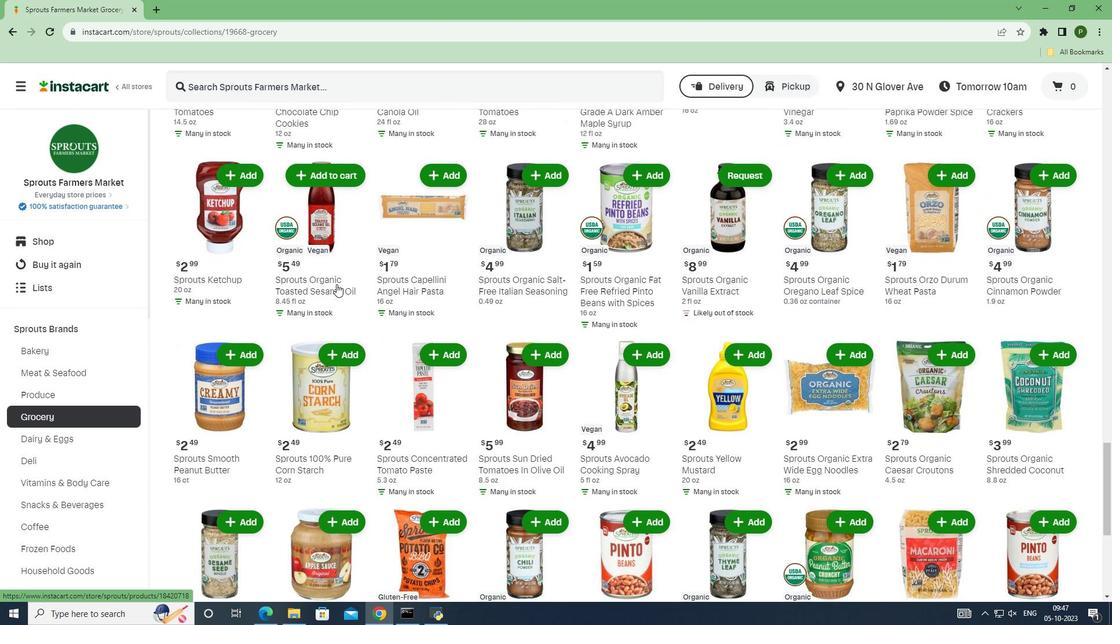 
Action: Mouse scrolled (336, 283) with delta (0, 0)
Screenshot: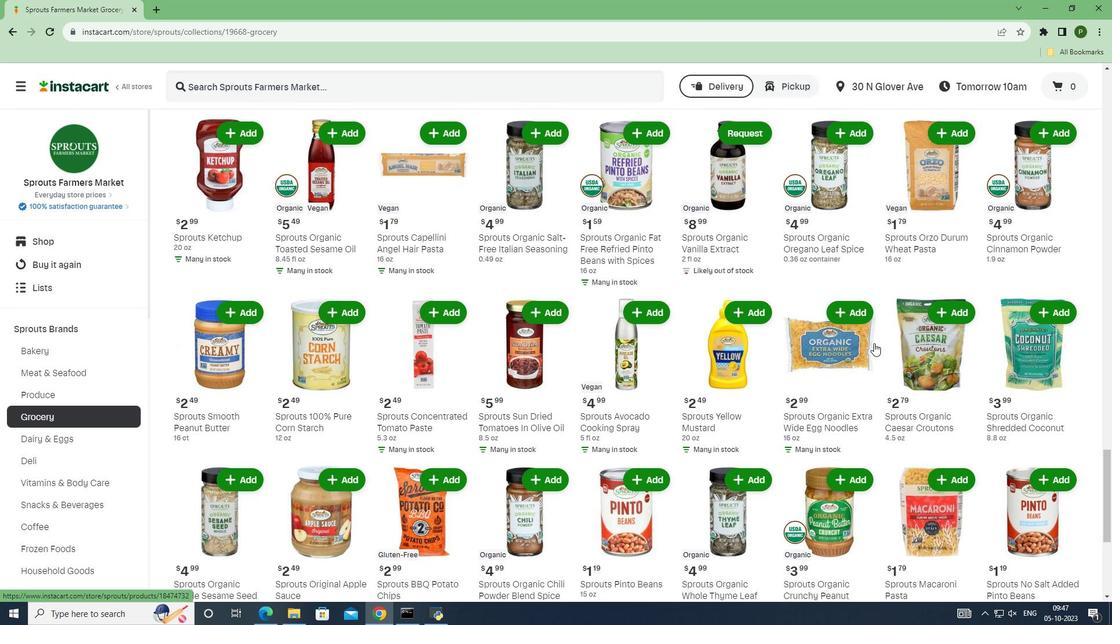 
Action: Mouse moved to (1029, 308)
Screenshot: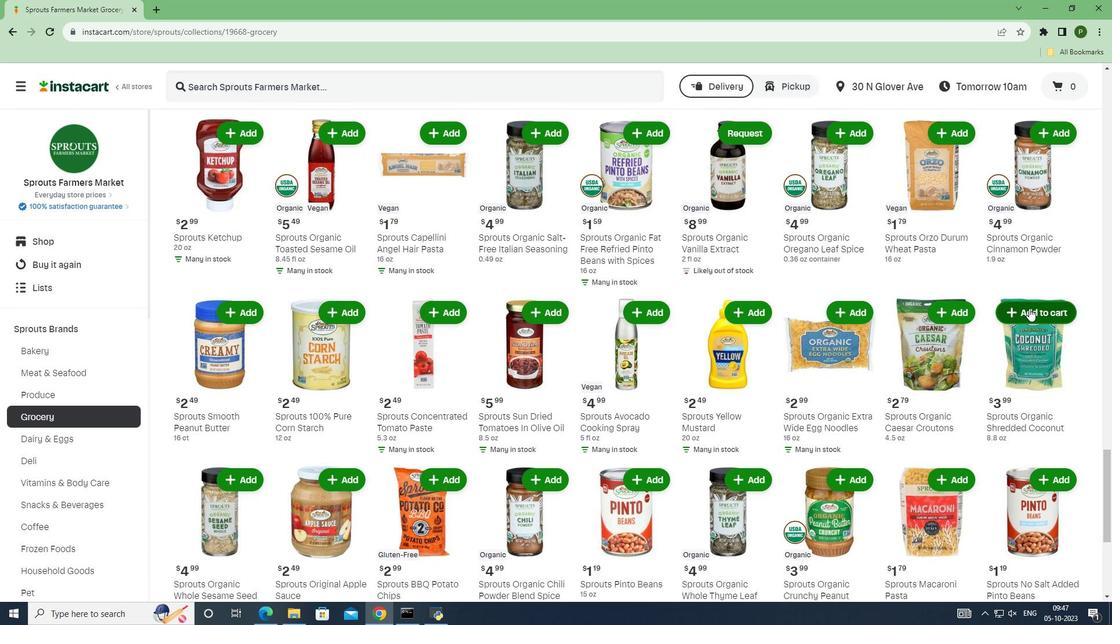 
Action: Mouse pressed left at (1029, 308)
Screenshot: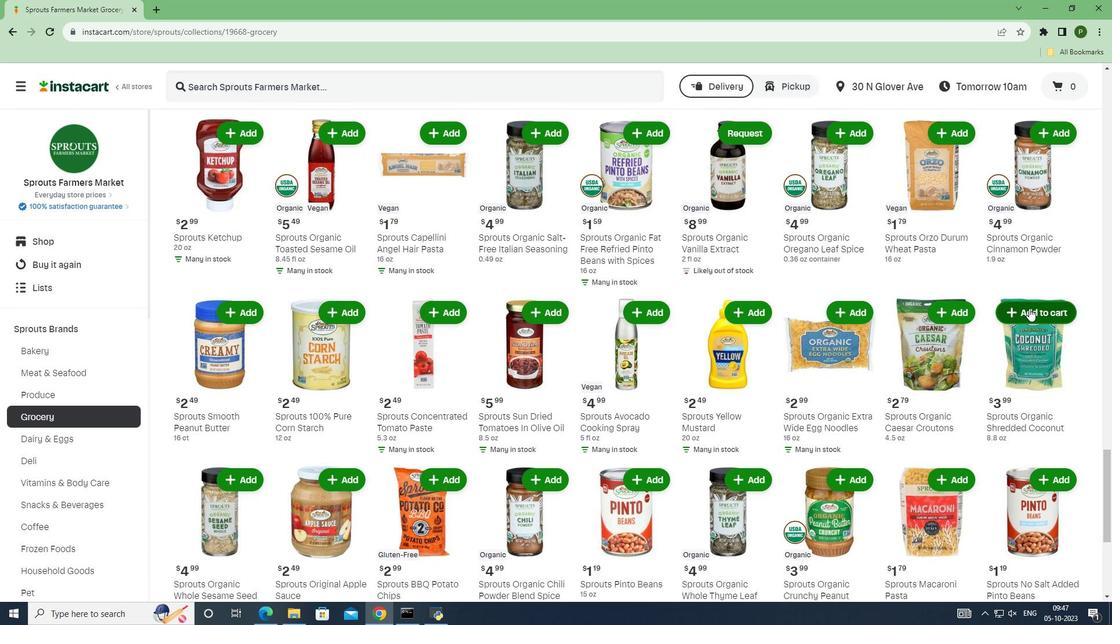 
